 Task: Find connections with filter location Slough with filter topic #Moneywith filter profile language Spanish with filter current company Patanjali Ayurved Limited with filter school Nirma University, Ahmedabad, Gujarat, India with filter industry Repair and Maintenance with filter service category Ghostwriting with filter keywords title Marketing Staff
Action: Mouse moved to (500, 72)
Screenshot: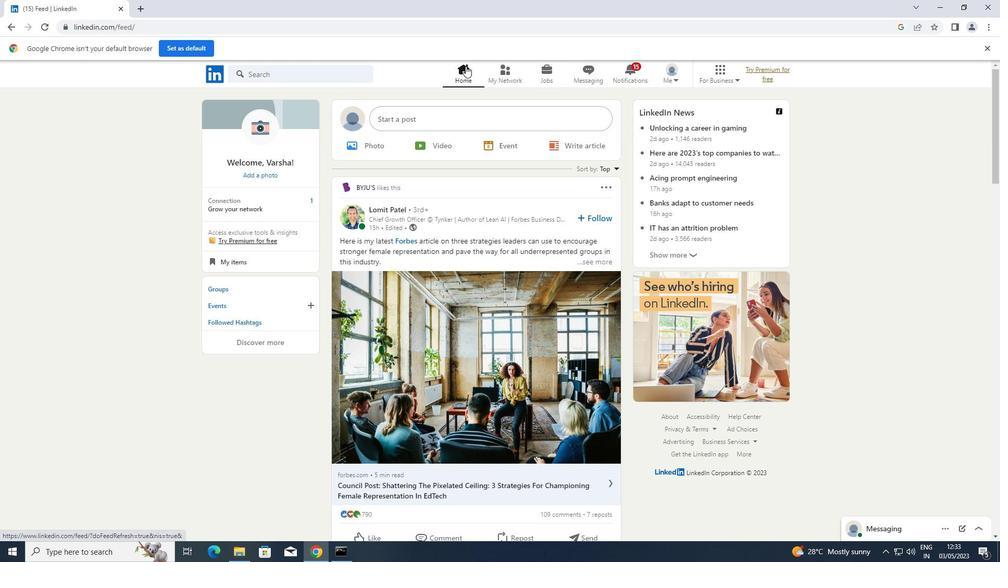 
Action: Mouse pressed left at (500, 72)
Screenshot: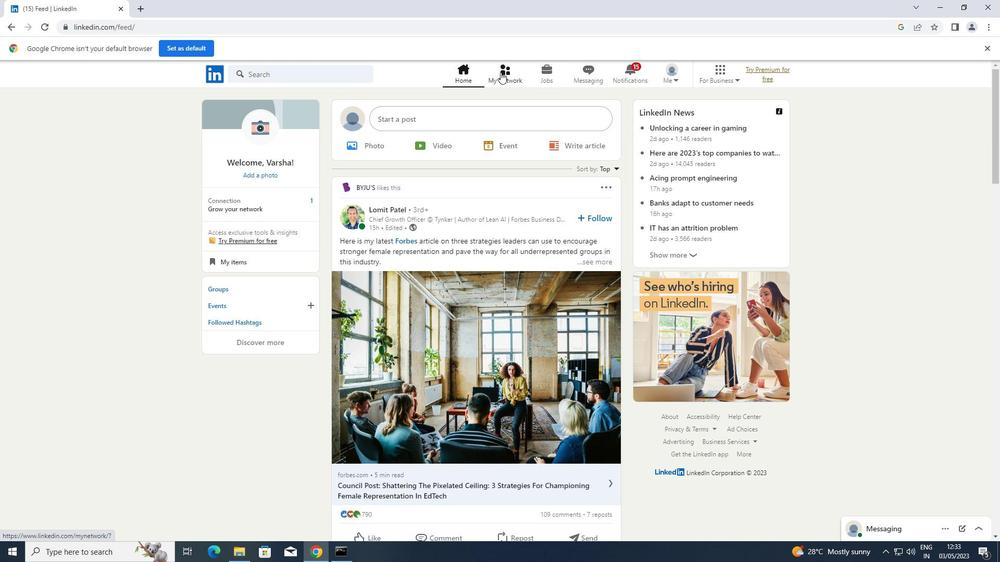 
Action: Mouse moved to (265, 126)
Screenshot: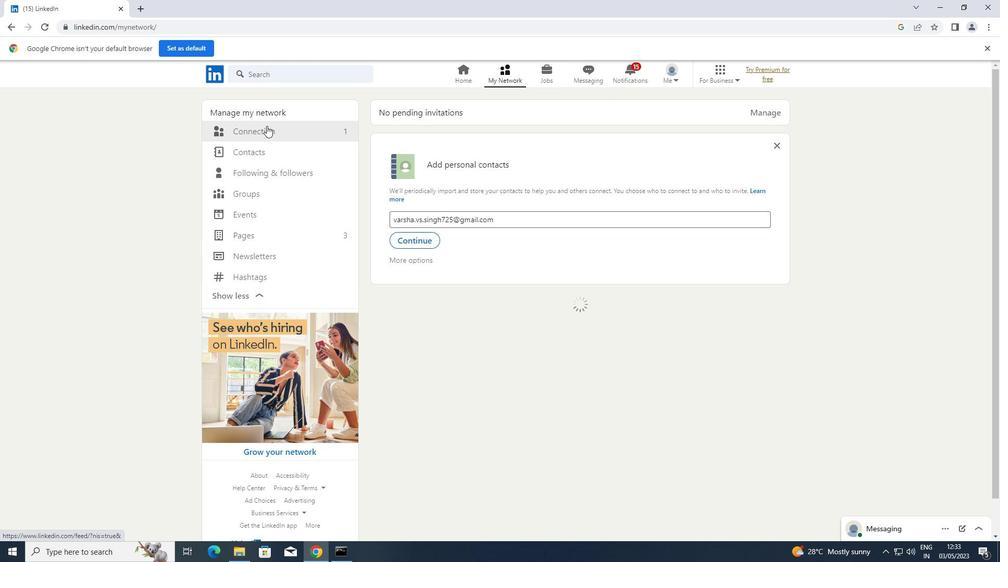 
Action: Mouse pressed left at (265, 126)
Screenshot: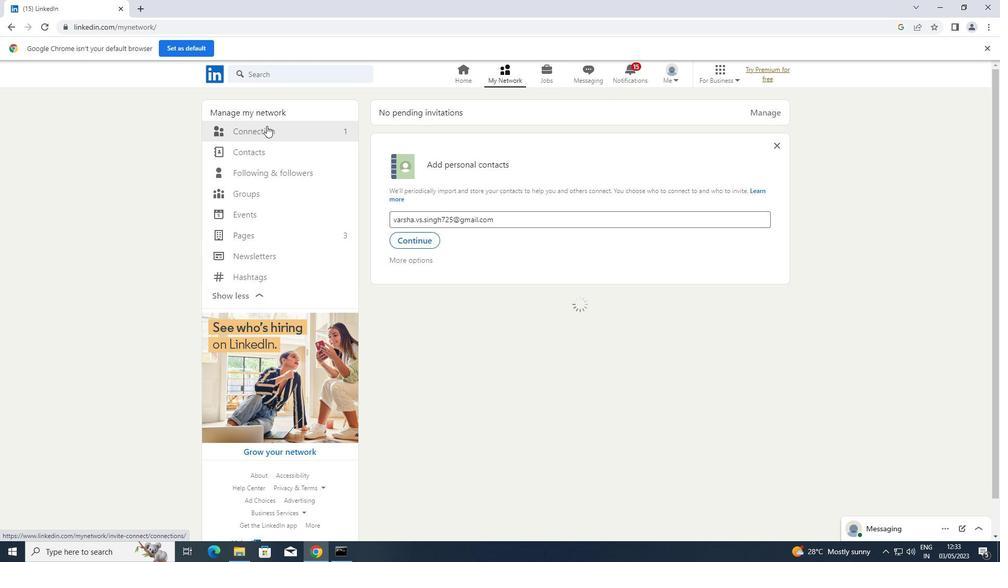 
Action: Mouse moved to (584, 133)
Screenshot: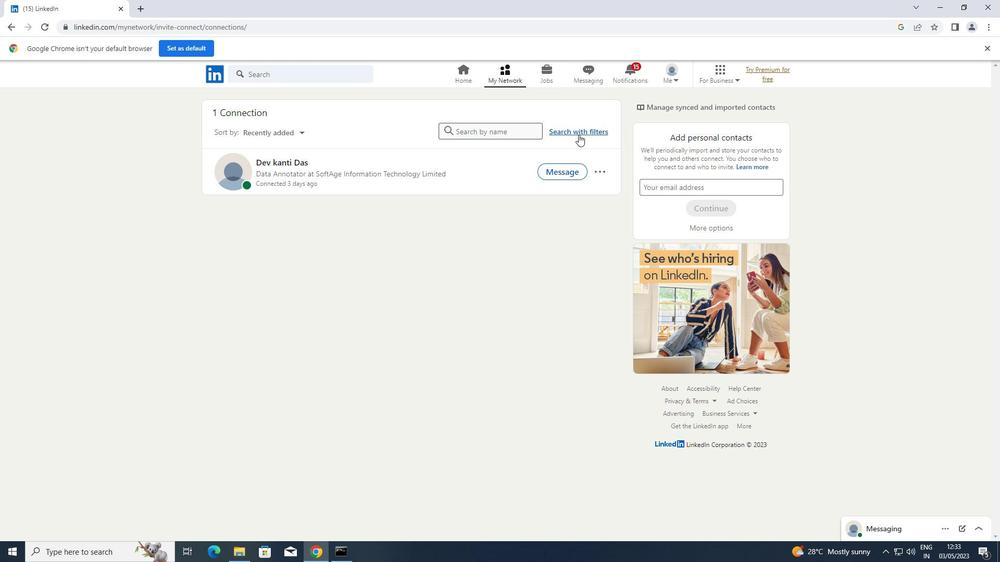 
Action: Mouse pressed left at (584, 133)
Screenshot: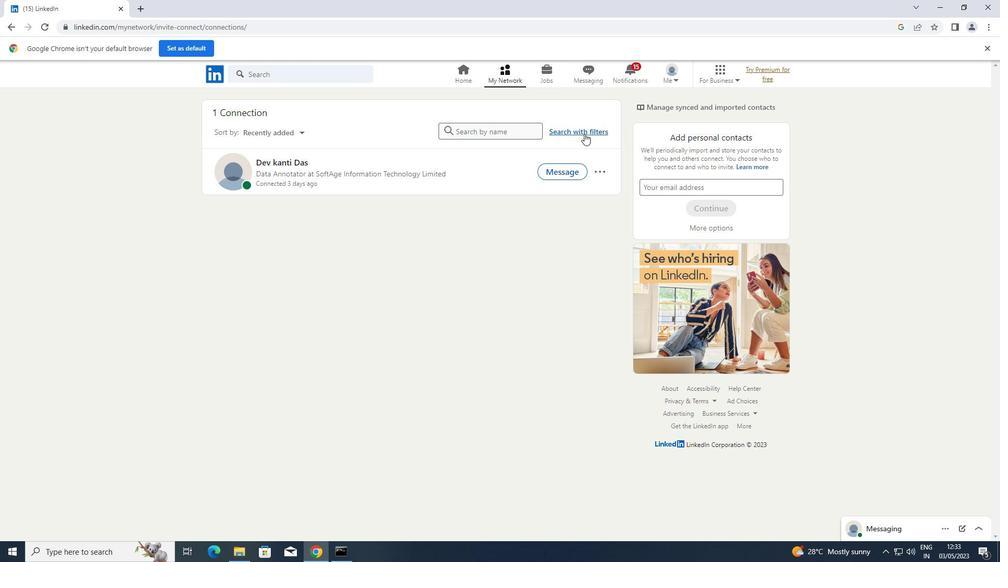 
Action: Mouse moved to (543, 101)
Screenshot: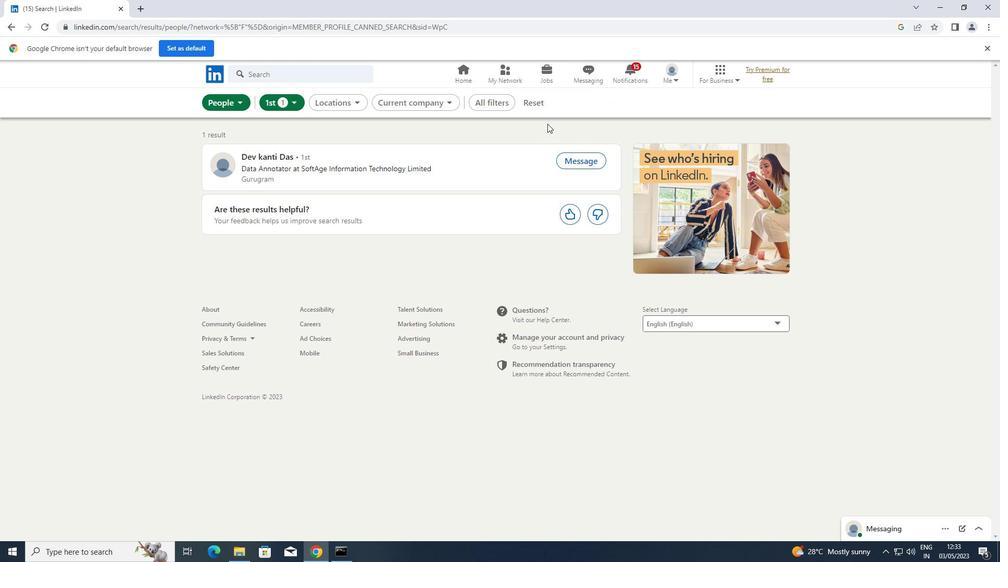 
Action: Mouse pressed left at (543, 101)
Screenshot: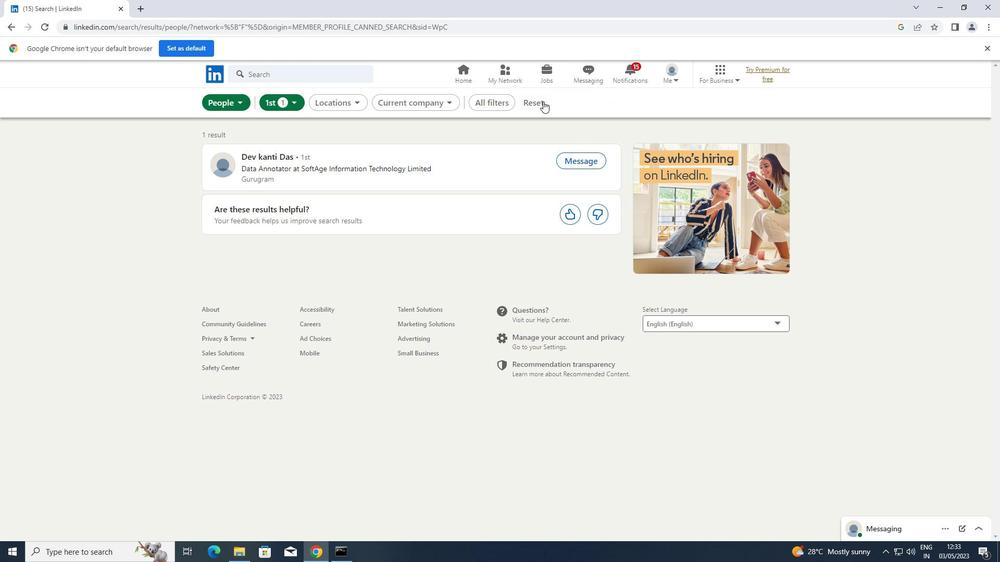 
Action: Mouse moved to (533, 101)
Screenshot: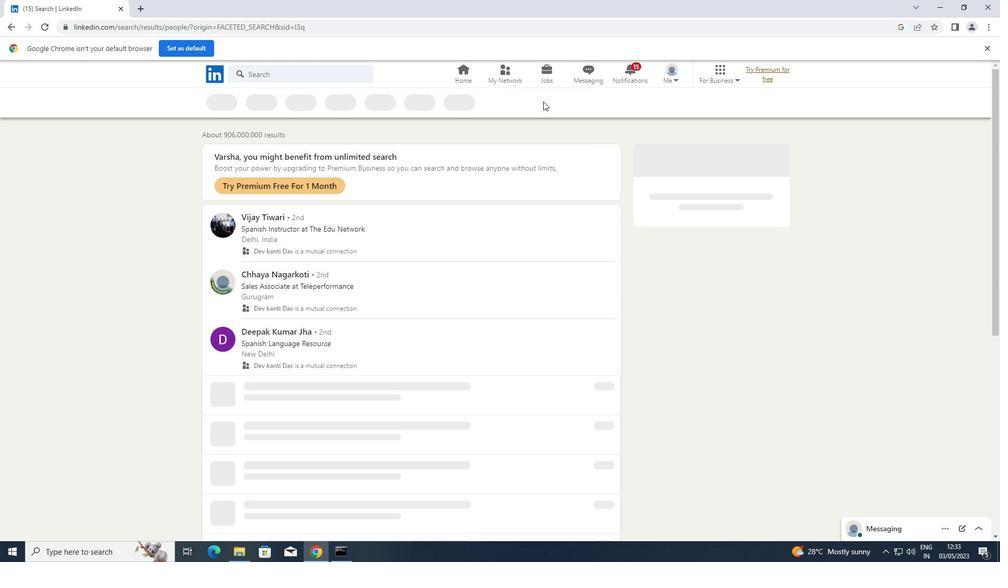 
Action: Mouse pressed left at (533, 101)
Screenshot: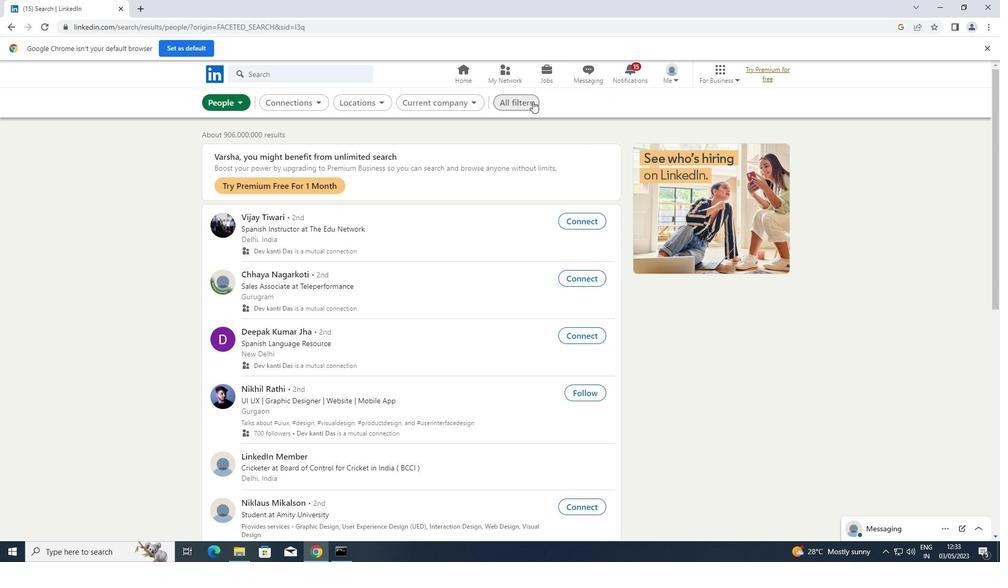 
Action: Mouse moved to (764, 235)
Screenshot: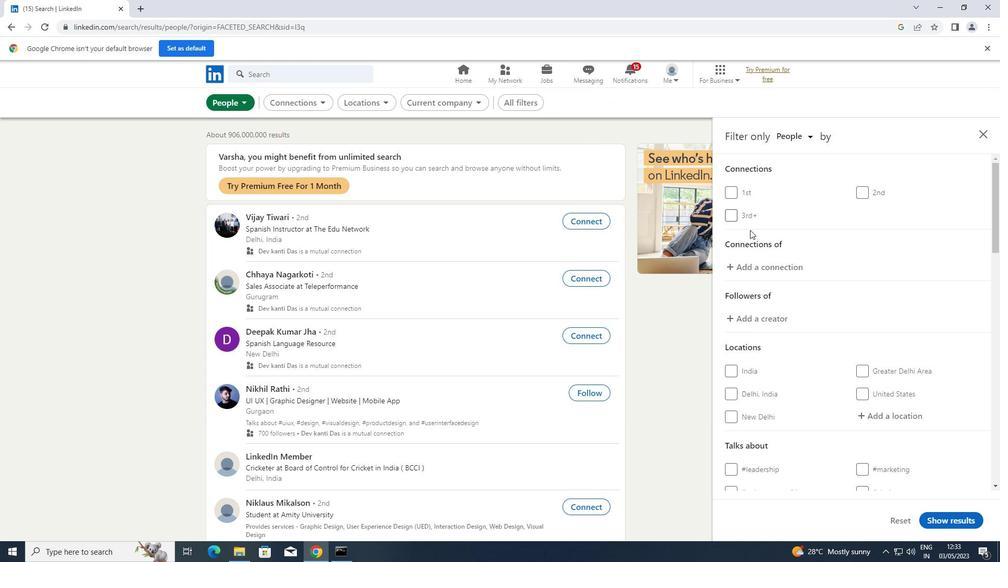 
Action: Mouse scrolled (764, 234) with delta (0, 0)
Screenshot: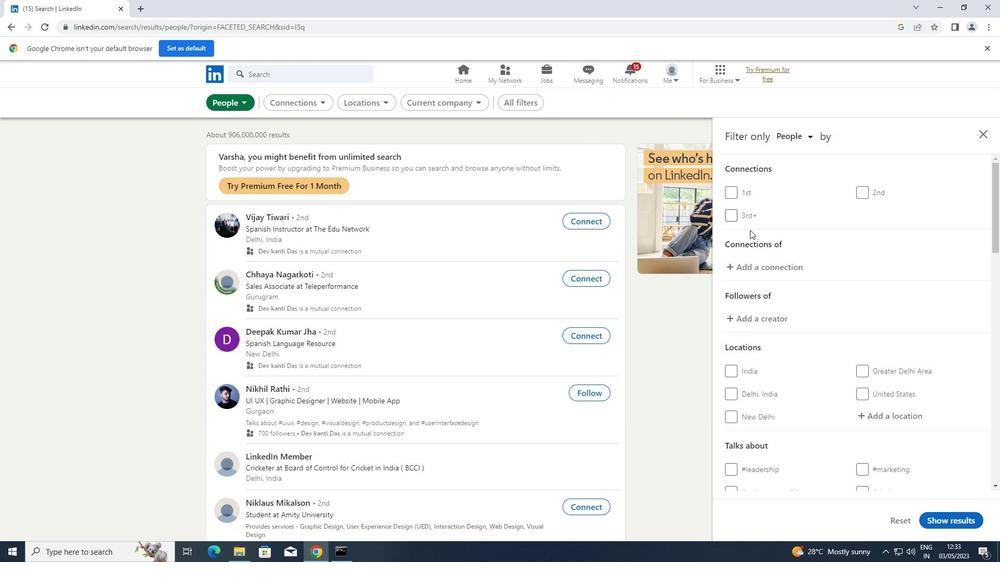 
Action: Mouse moved to (765, 236)
Screenshot: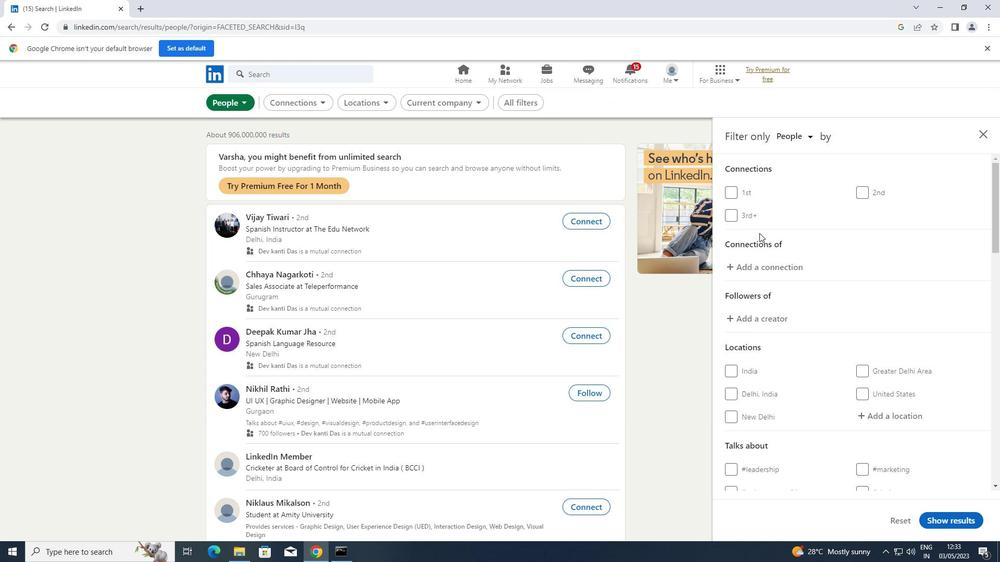 
Action: Mouse scrolled (765, 235) with delta (0, 0)
Screenshot: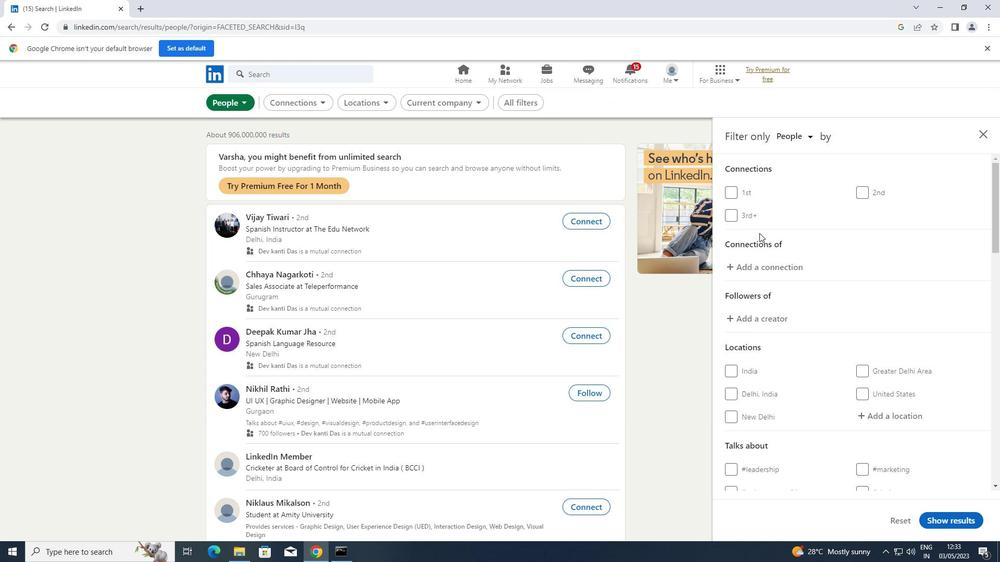 
Action: Mouse moved to (765, 236)
Screenshot: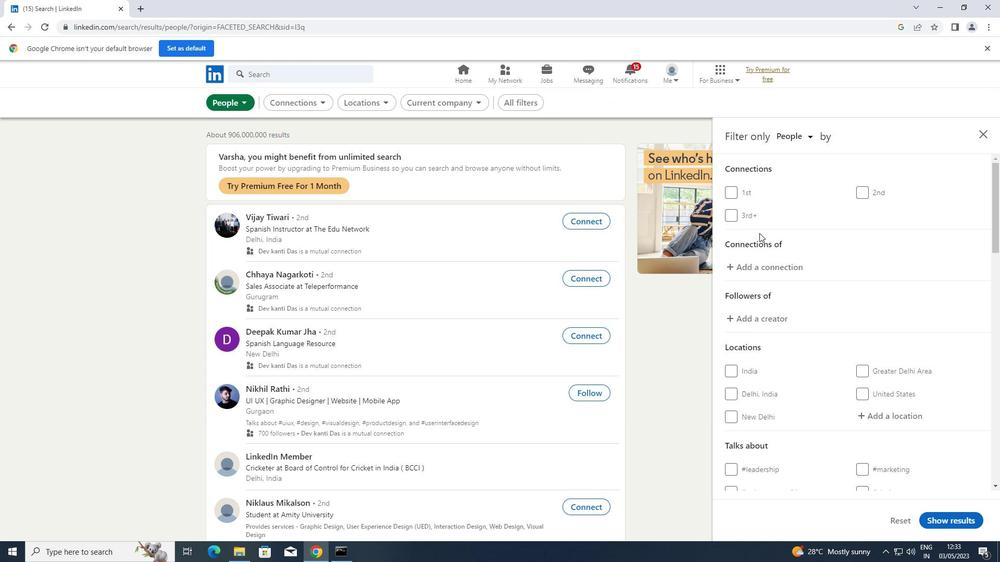 
Action: Mouse scrolled (765, 236) with delta (0, 0)
Screenshot: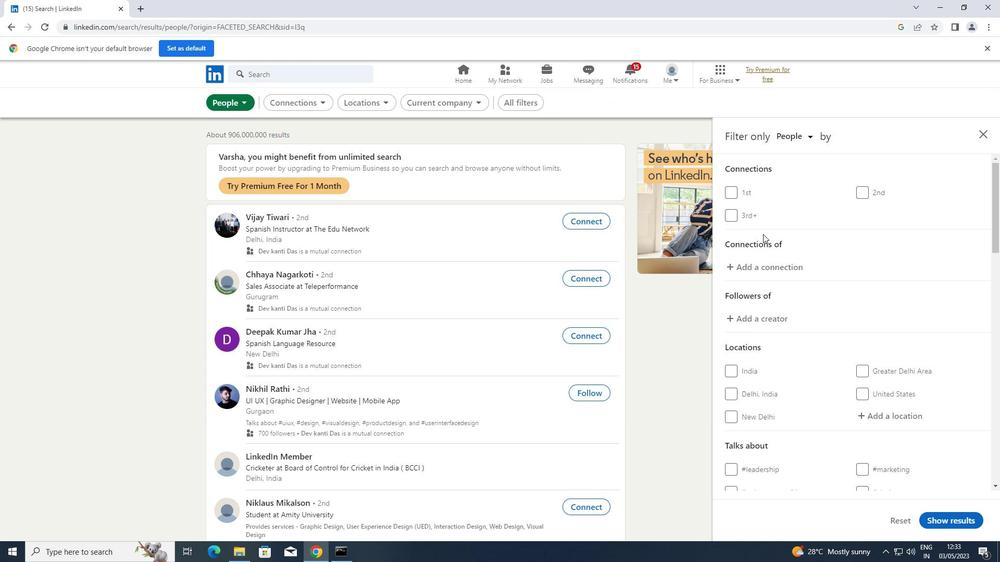 
Action: Mouse moved to (884, 262)
Screenshot: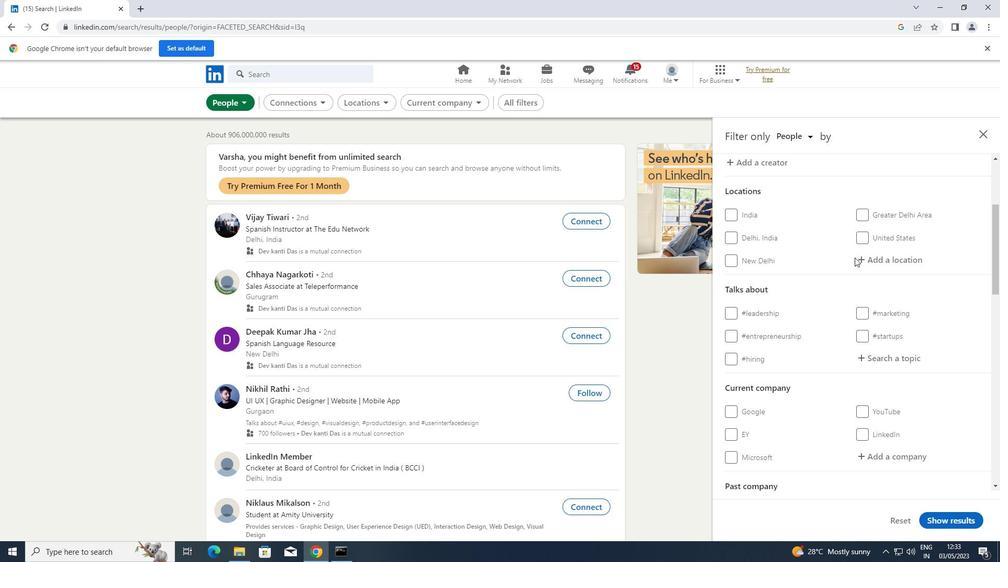 
Action: Mouse pressed left at (884, 262)
Screenshot: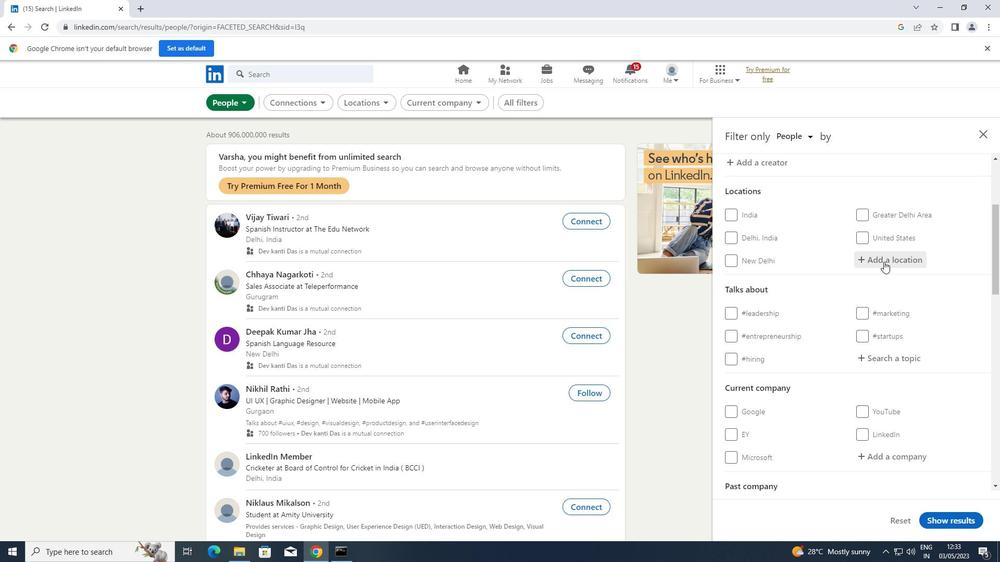 
Action: Key pressed <Key.shift>SLOUGH
Screenshot: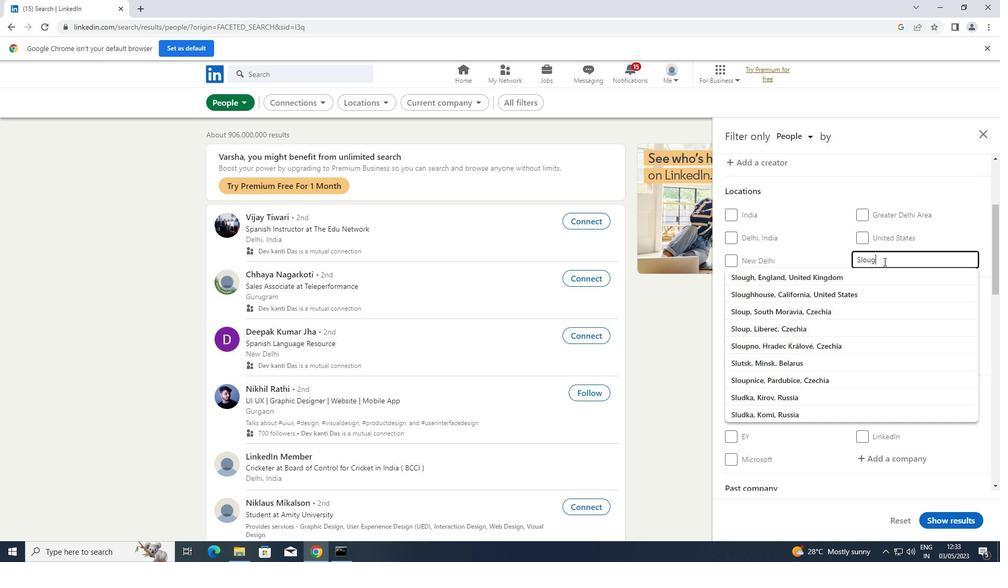 
Action: Mouse moved to (884, 356)
Screenshot: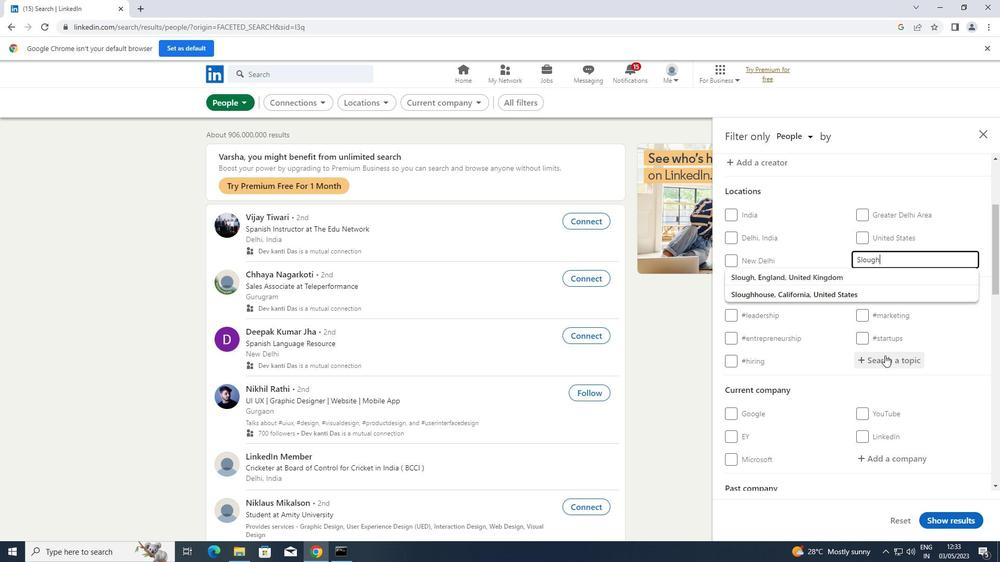 
Action: Mouse pressed left at (884, 356)
Screenshot: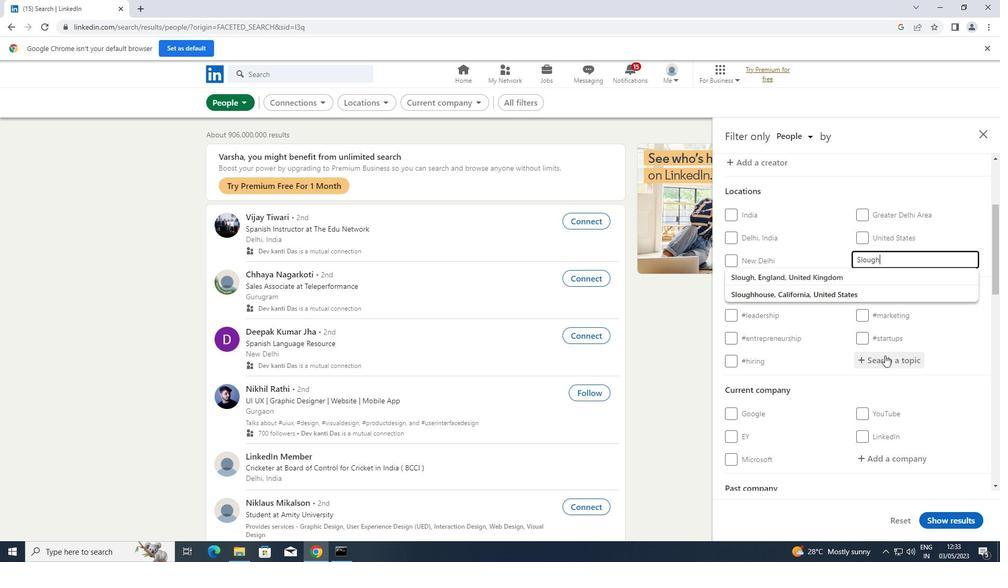 
Action: Key pressed <Key.shift>MONEY
Screenshot: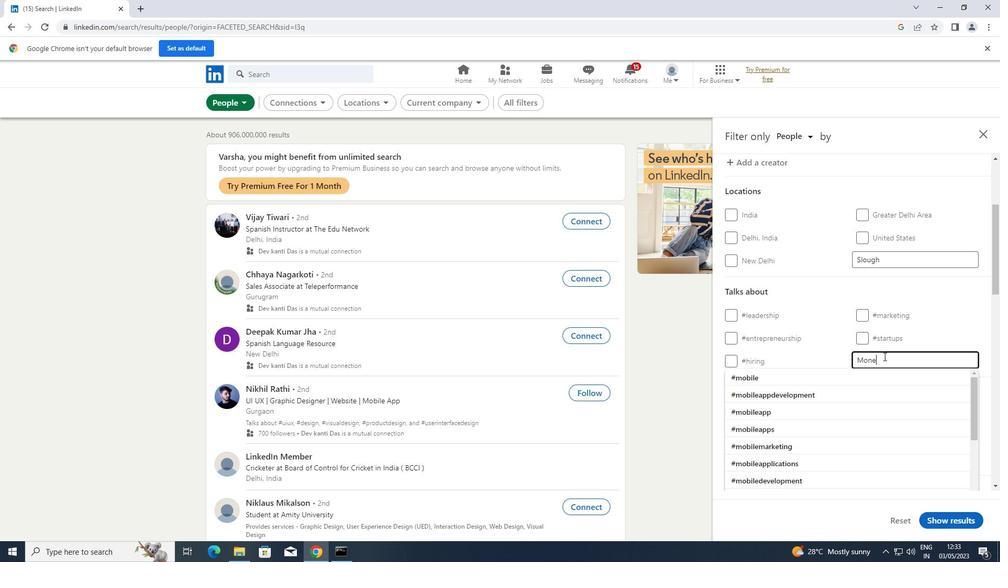 
Action: Mouse moved to (805, 377)
Screenshot: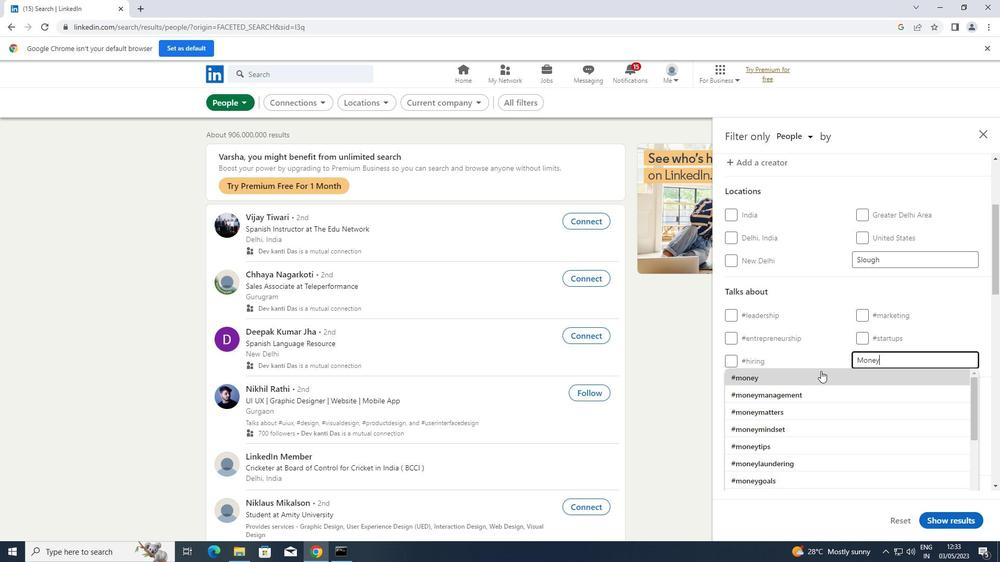 
Action: Mouse pressed left at (805, 377)
Screenshot: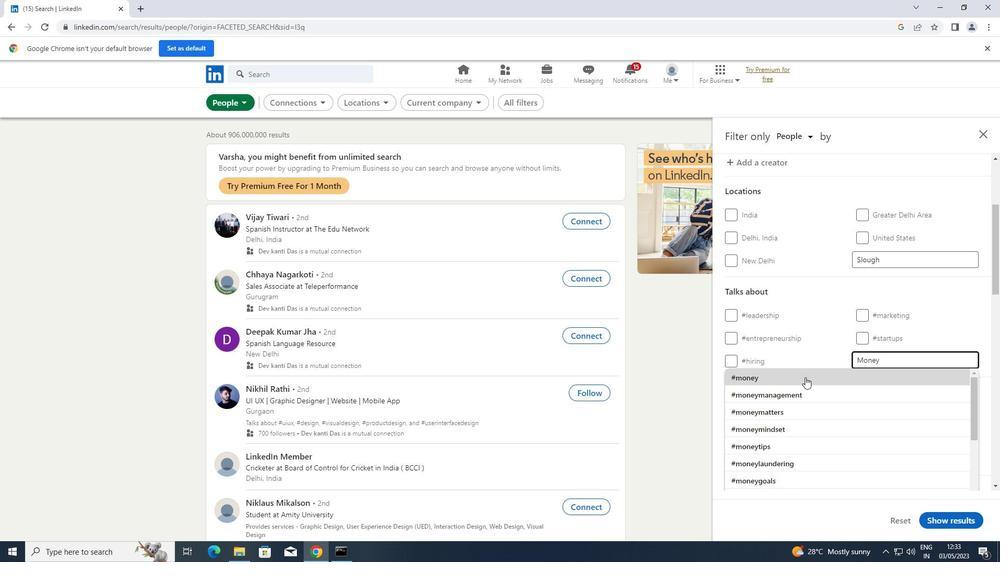 
Action: Mouse scrolled (805, 377) with delta (0, 0)
Screenshot: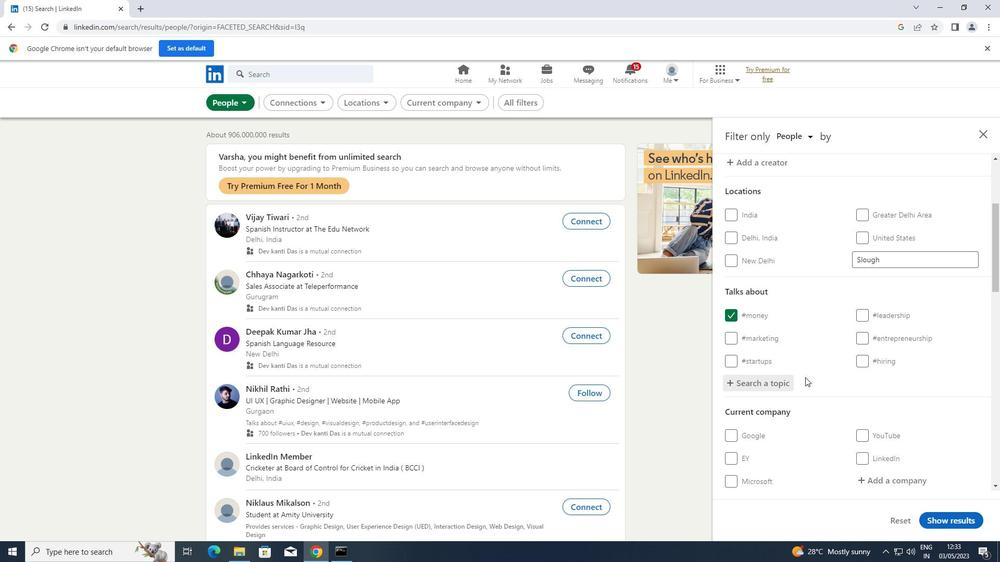 
Action: Mouse scrolled (805, 377) with delta (0, 0)
Screenshot: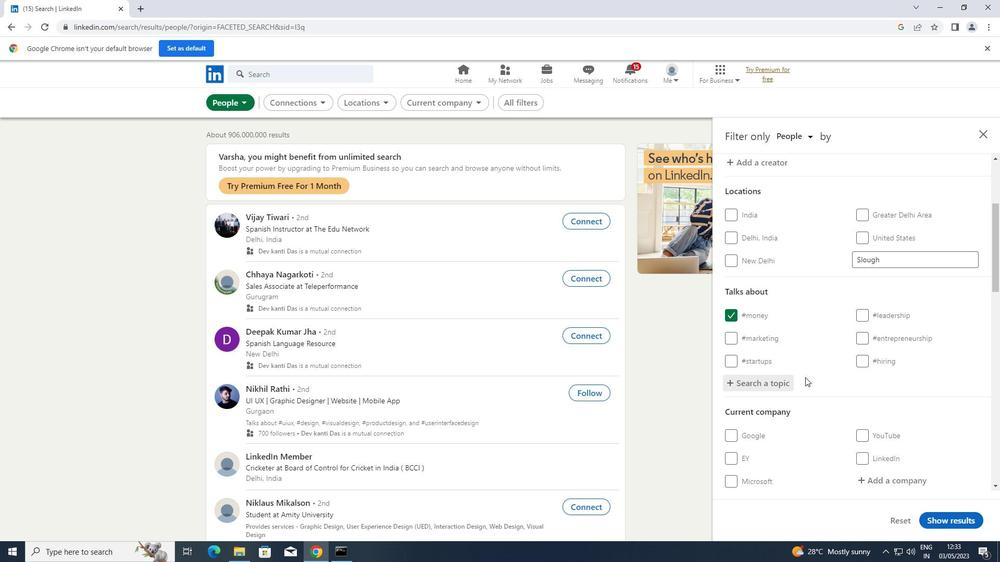 
Action: Mouse scrolled (805, 377) with delta (0, 0)
Screenshot: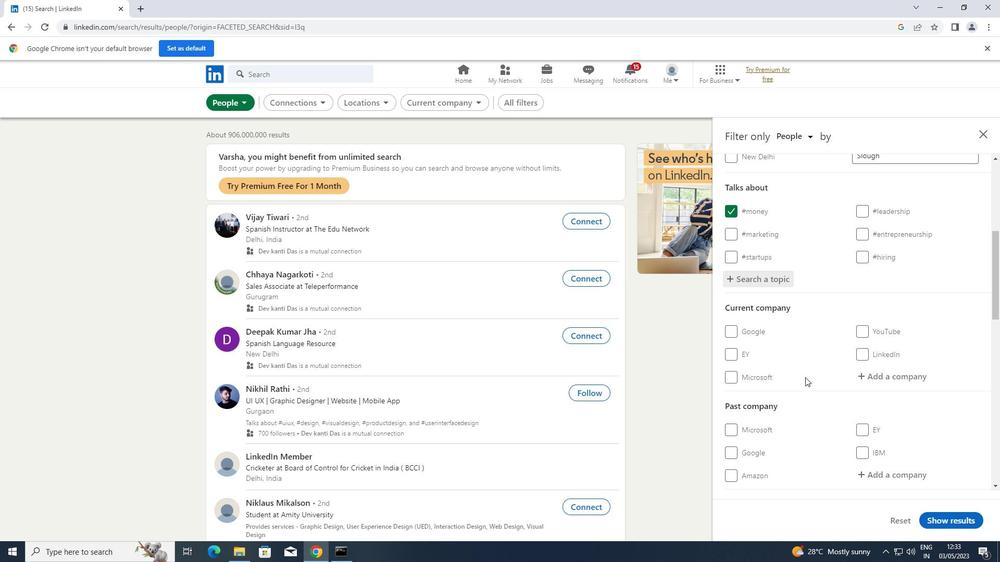 
Action: Mouse scrolled (805, 377) with delta (0, 0)
Screenshot: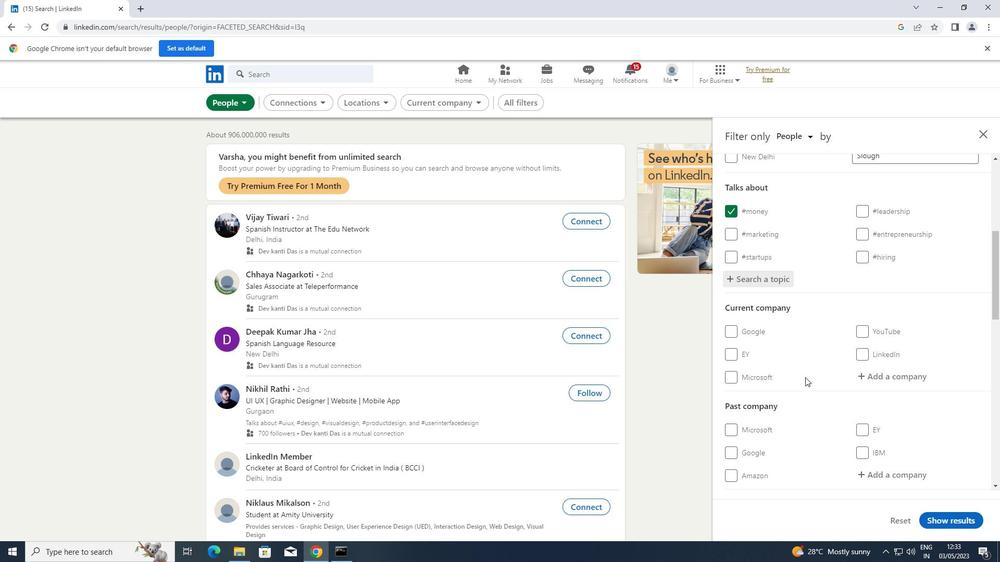 
Action: Mouse scrolled (805, 377) with delta (0, 0)
Screenshot: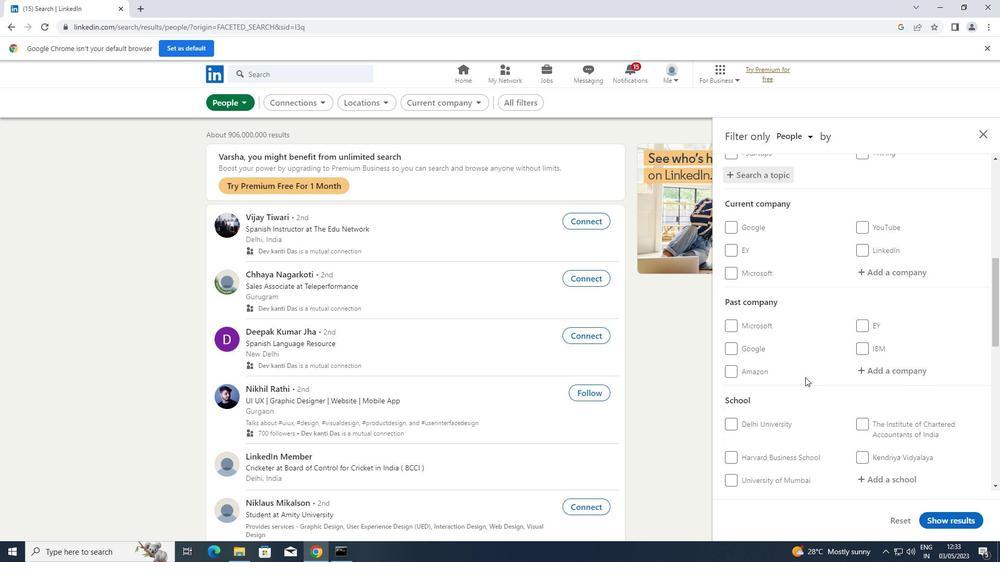 
Action: Mouse scrolled (805, 377) with delta (0, 0)
Screenshot: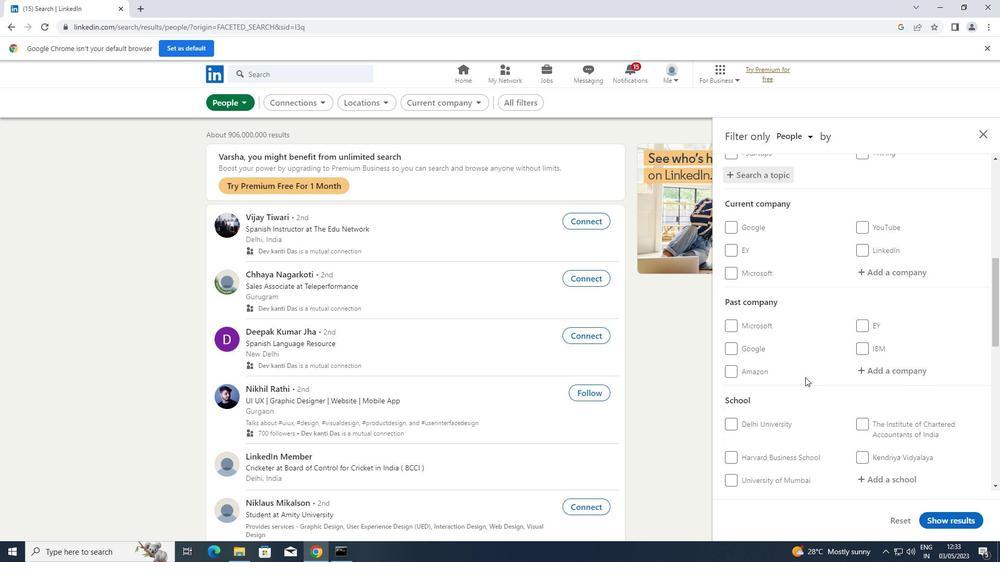 
Action: Mouse scrolled (805, 377) with delta (0, 0)
Screenshot: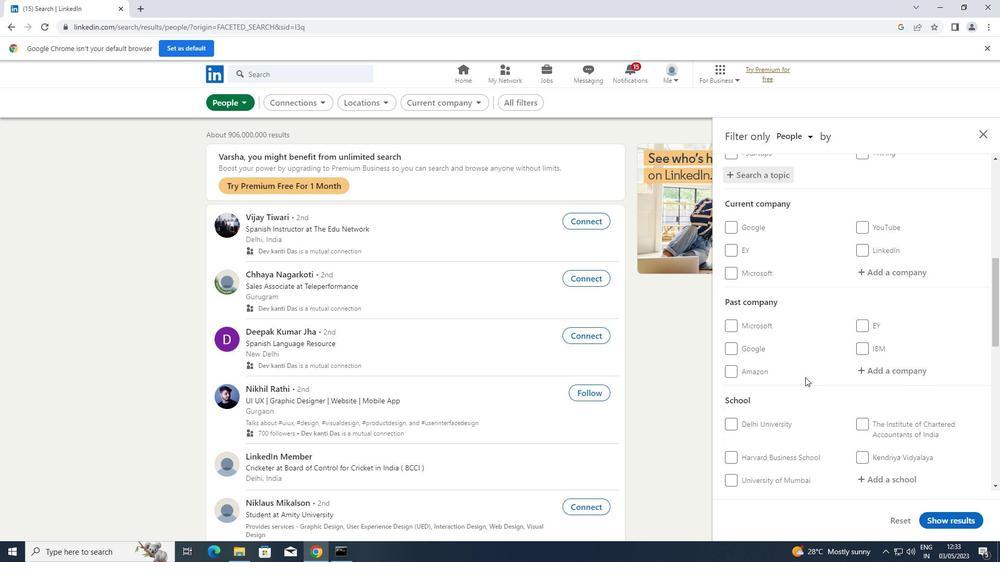
Action: Mouse scrolled (805, 377) with delta (0, 0)
Screenshot: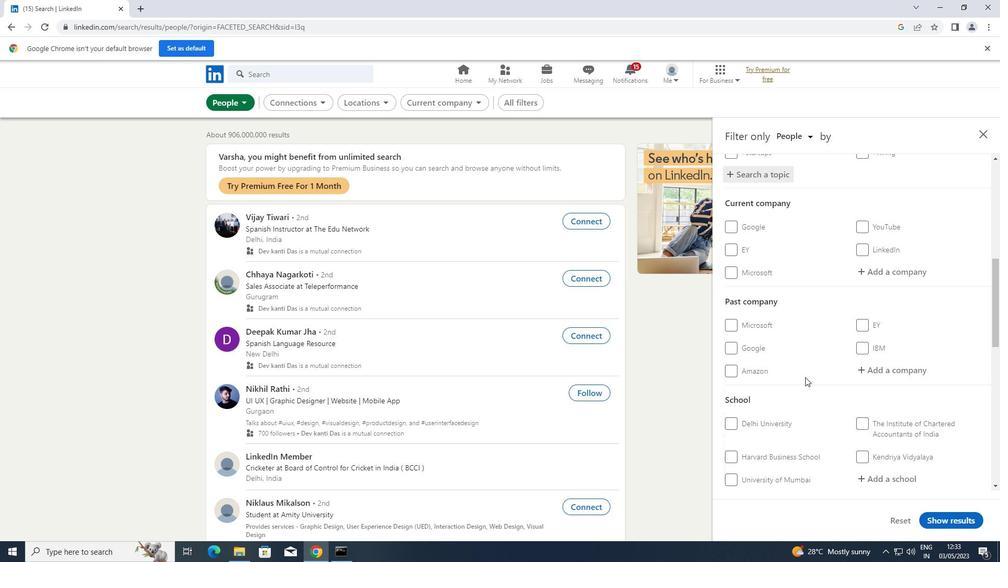 
Action: Mouse scrolled (805, 377) with delta (0, 0)
Screenshot: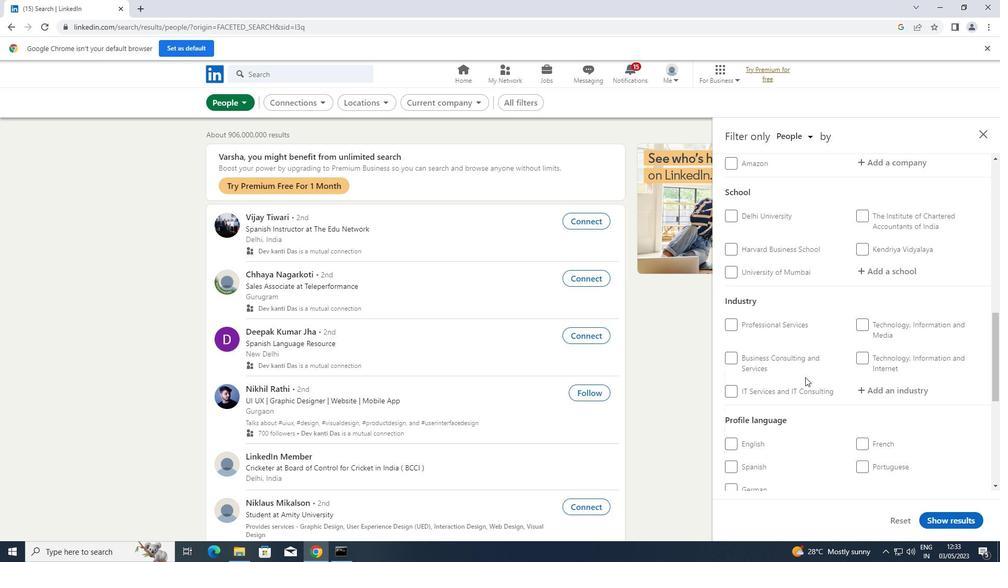 
Action: Mouse moved to (728, 413)
Screenshot: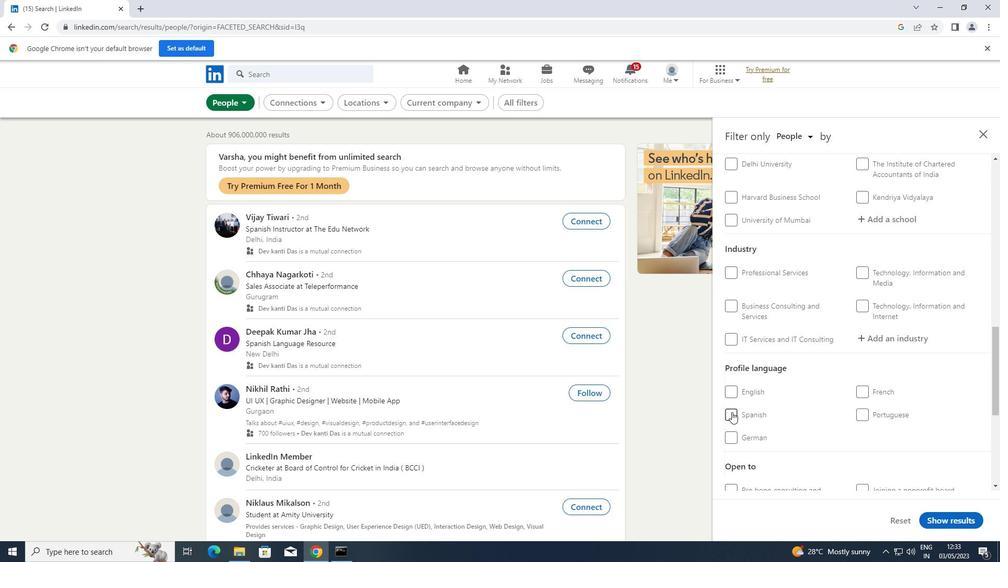 
Action: Mouse pressed left at (728, 413)
Screenshot: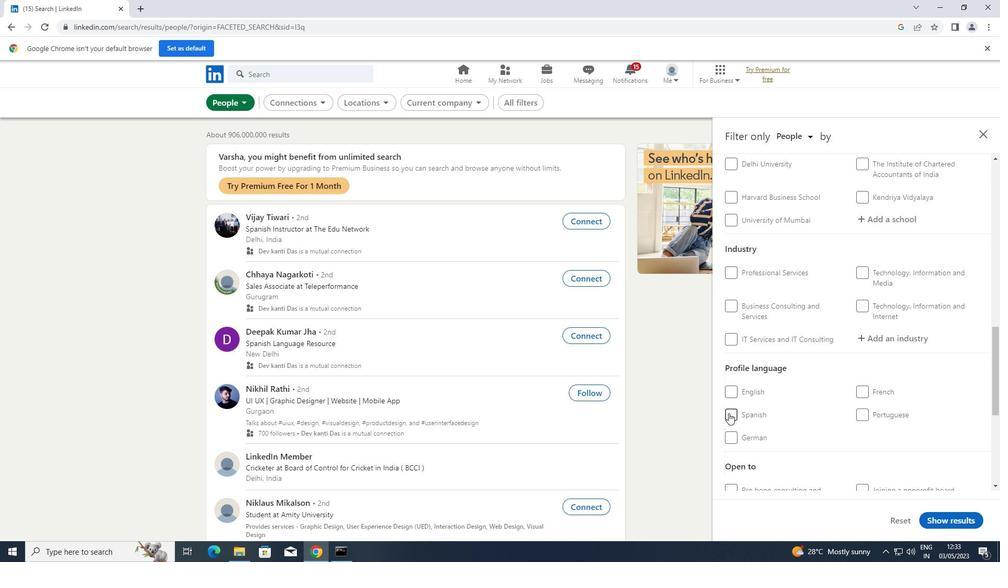 
Action: Mouse moved to (752, 385)
Screenshot: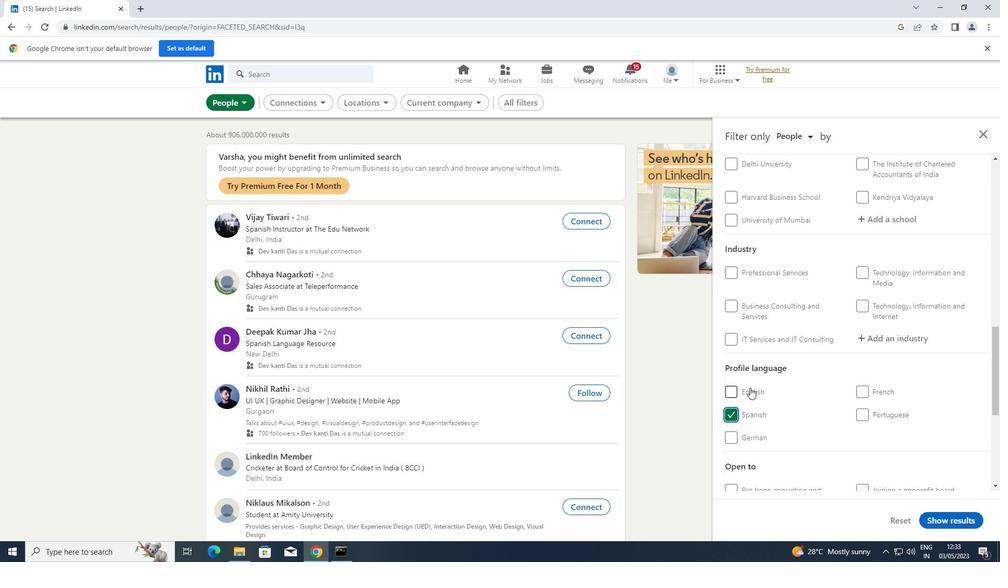 
Action: Mouse scrolled (752, 385) with delta (0, 0)
Screenshot: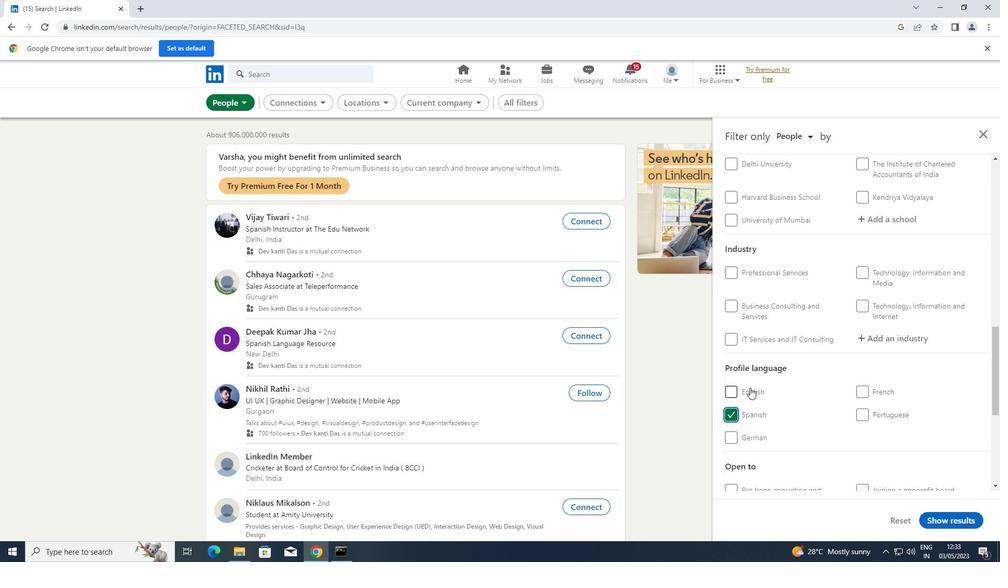 
Action: Mouse moved to (753, 384)
Screenshot: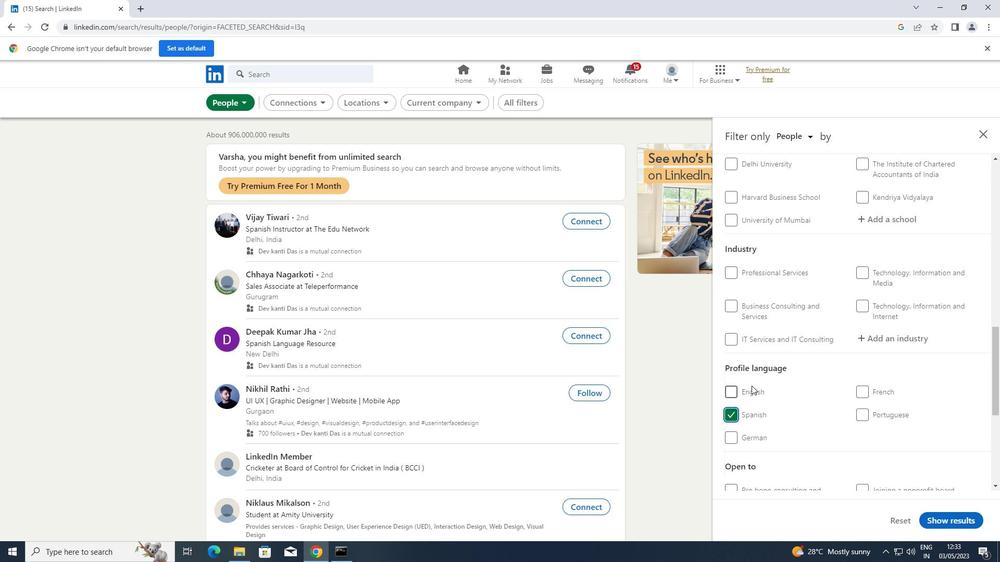 
Action: Mouse scrolled (753, 384) with delta (0, 0)
Screenshot: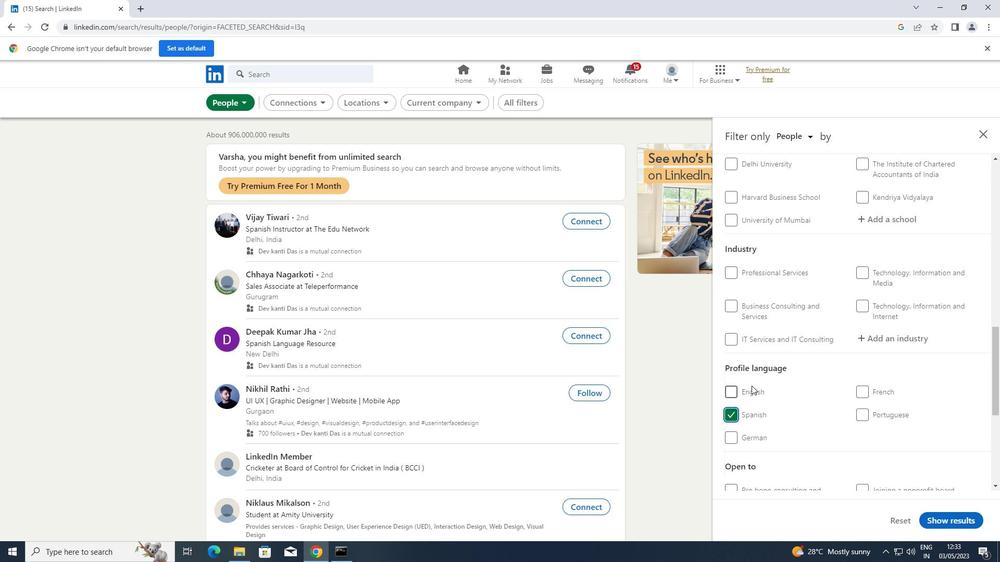 
Action: Mouse moved to (753, 382)
Screenshot: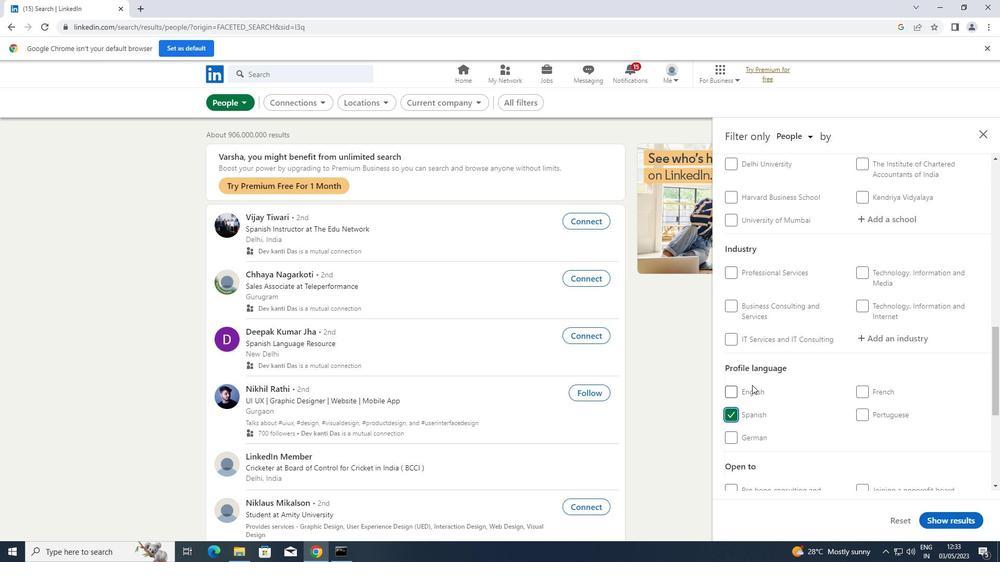 
Action: Mouse scrolled (753, 382) with delta (0, 0)
Screenshot: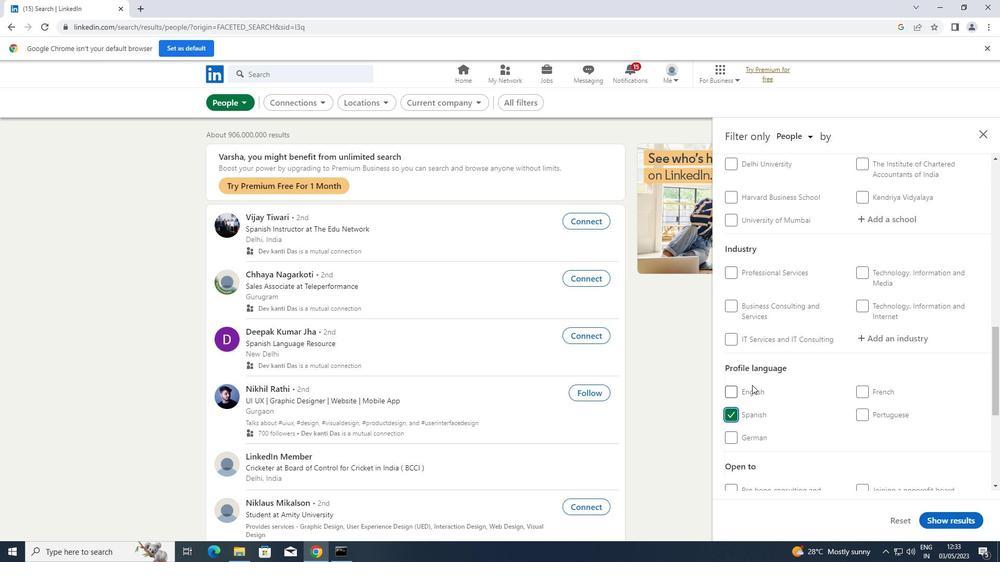 
Action: Mouse scrolled (753, 382) with delta (0, 0)
Screenshot: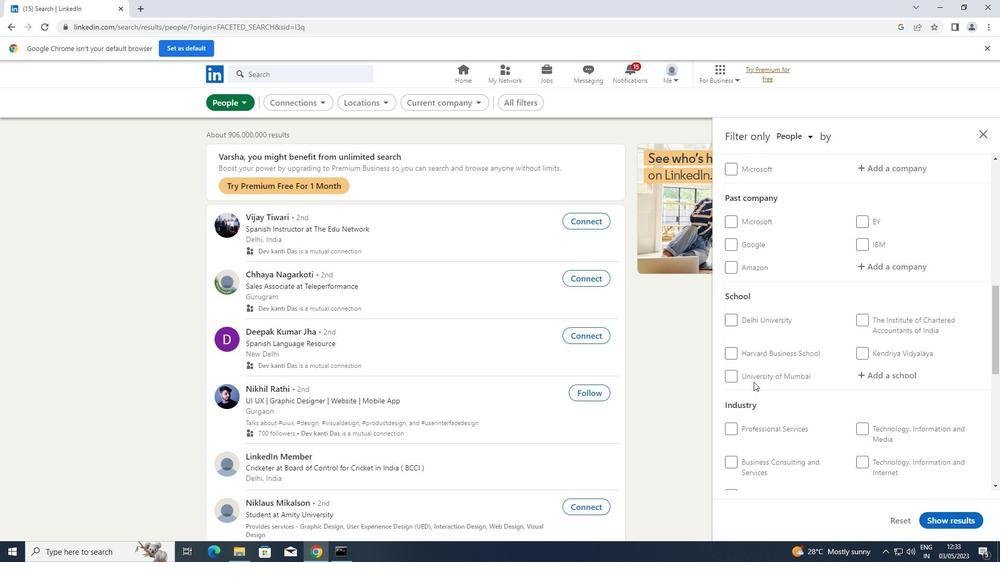 
Action: Mouse scrolled (753, 382) with delta (0, 0)
Screenshot: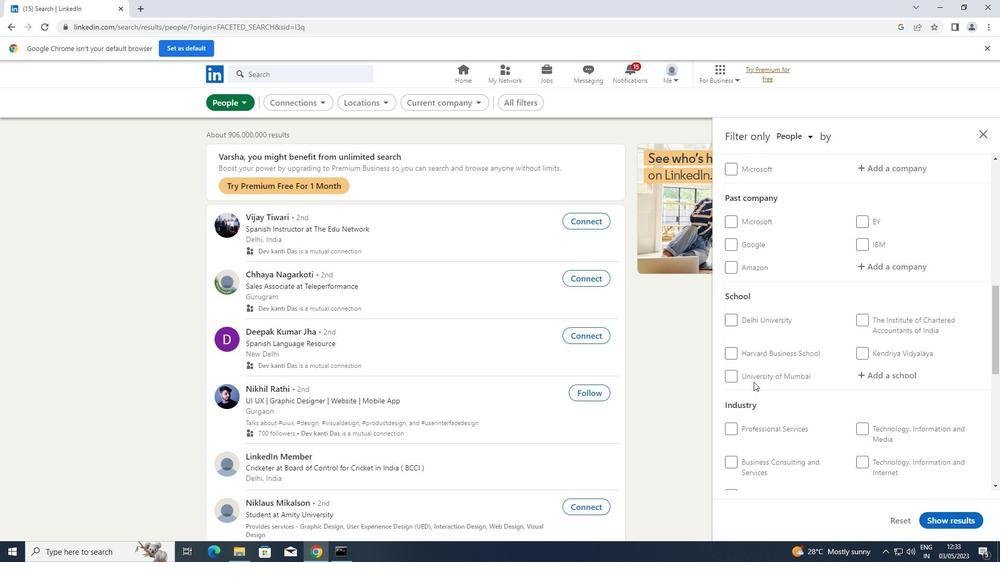 
Action: Mouse scrolled (753, 382) with delta (0, 0)
Screenshot: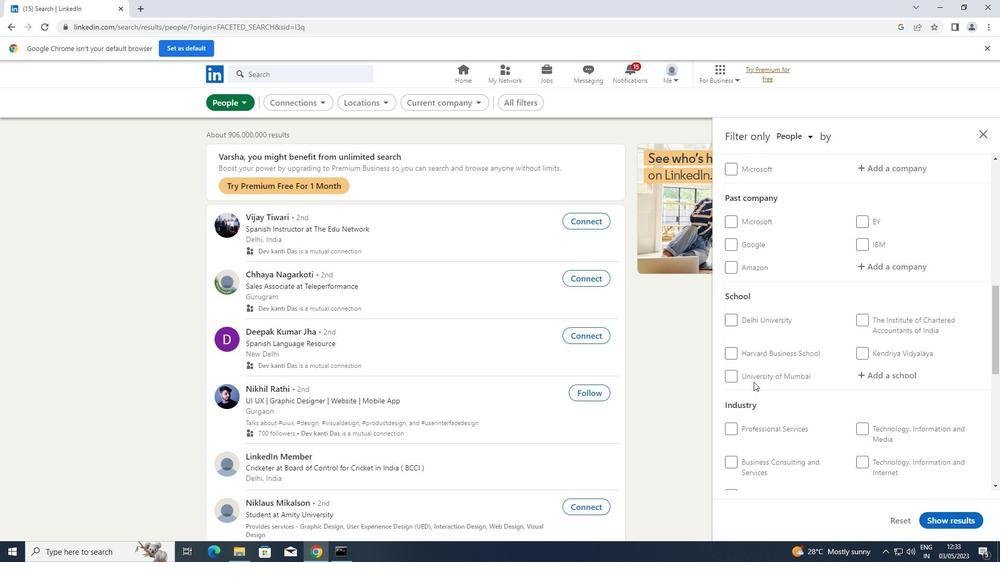 
Action: Mouse scrolled (753, 382) with delta (0, 0)
Screenshot: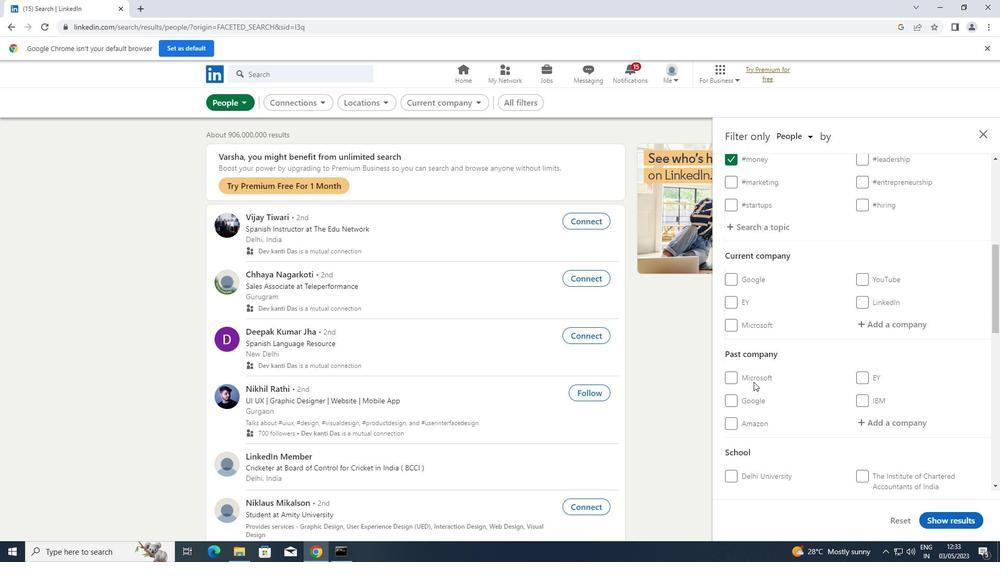 
Action: Mouse scrolled (753, 382) with delta (0, 0)
Screenshot: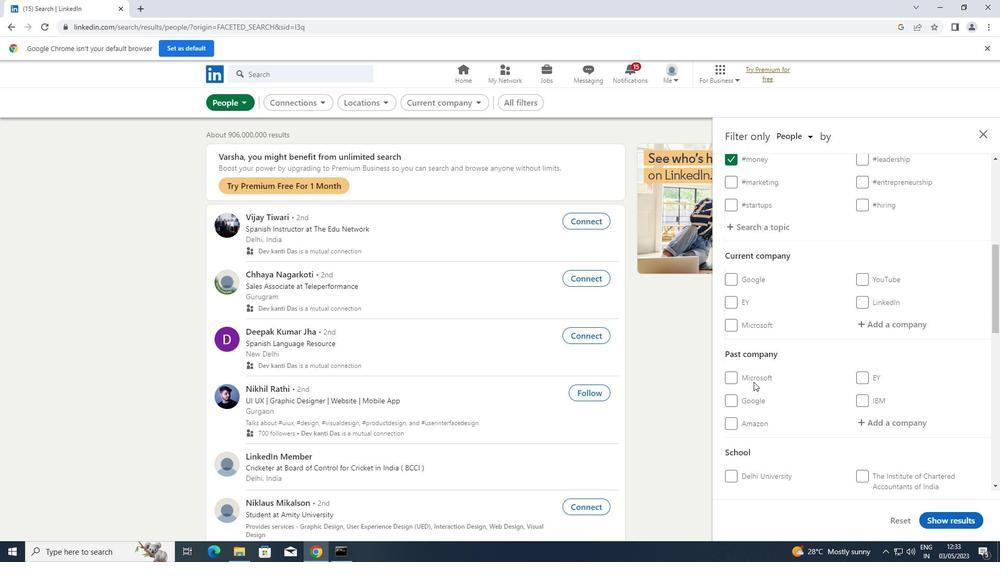 
Action: Mouse scrolled (753, 382) with delta (0, 0)
Screenshot: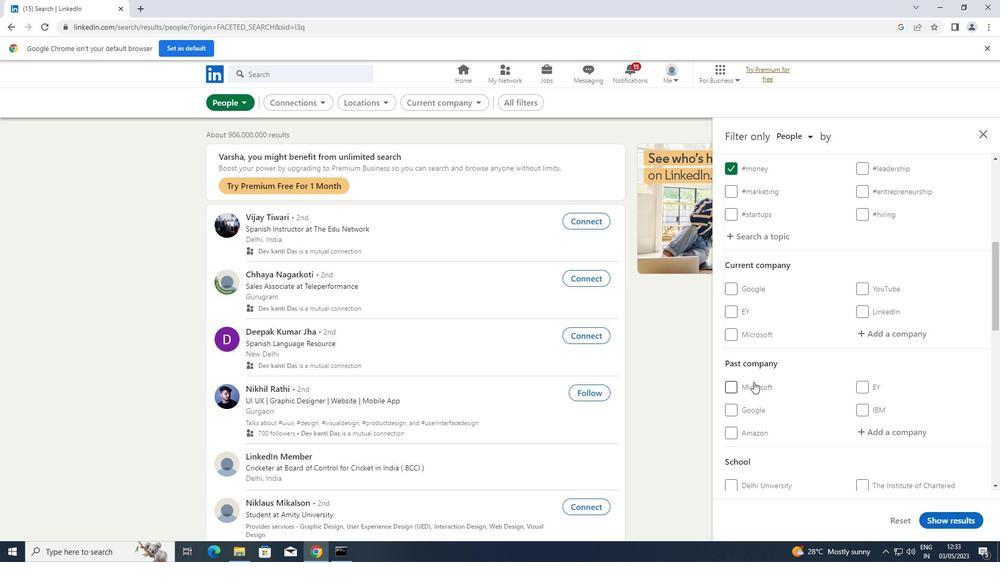 
Action: Mouse moved to (806, 395)
Screenshot: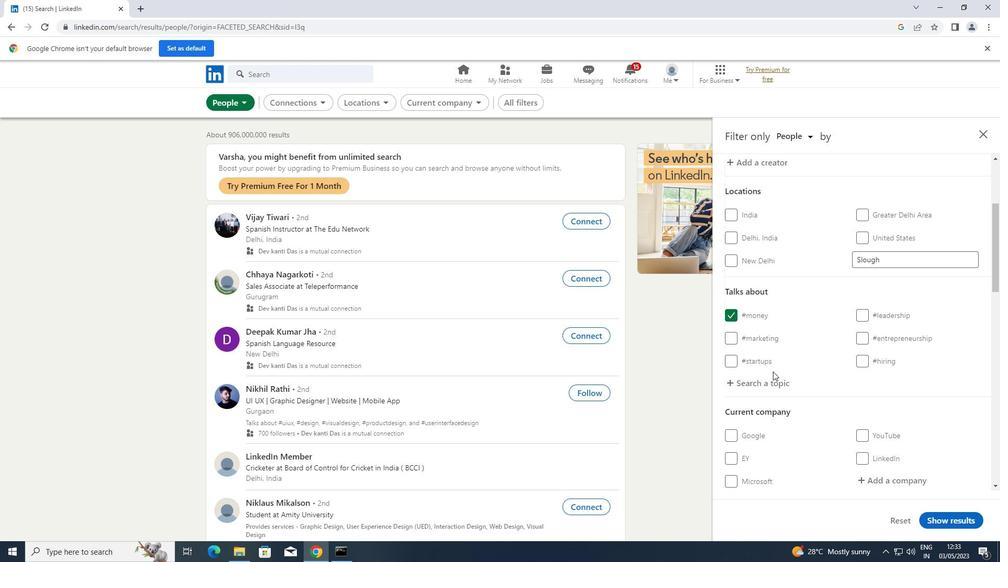 
Action: Mouse scrolled (806, 394) with delta (0, 0)
Screenshot: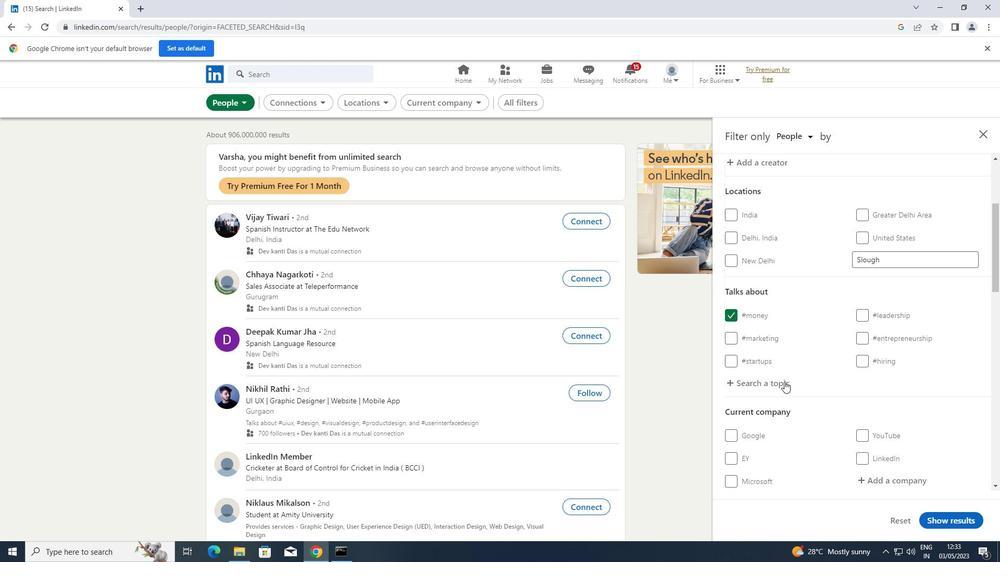 
Action: Mouse scrolled (806, 394) with delta (0, 0)
Screenshot: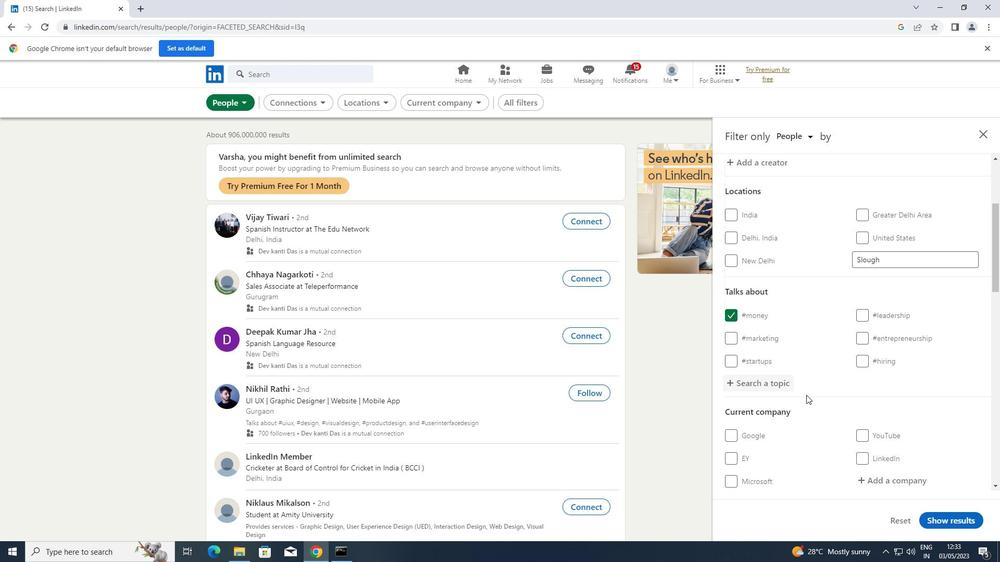 
Action: Mouse moved to (887, 379)
Screenshot: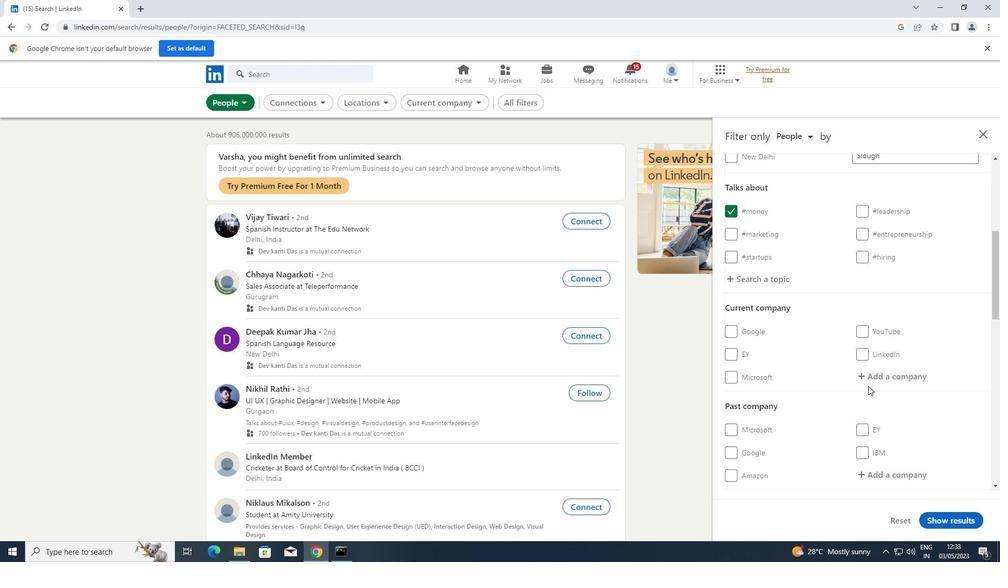 
Action: Mouse pressed left at (887, 379)
Screenshot: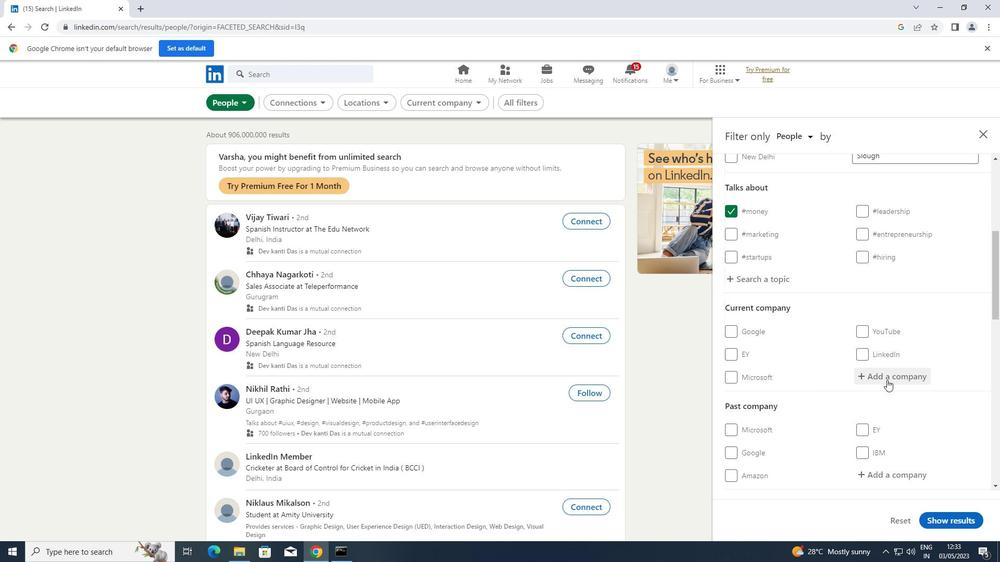 
Action: Key pressed <Key.shift>PATANJALI
Screenshot: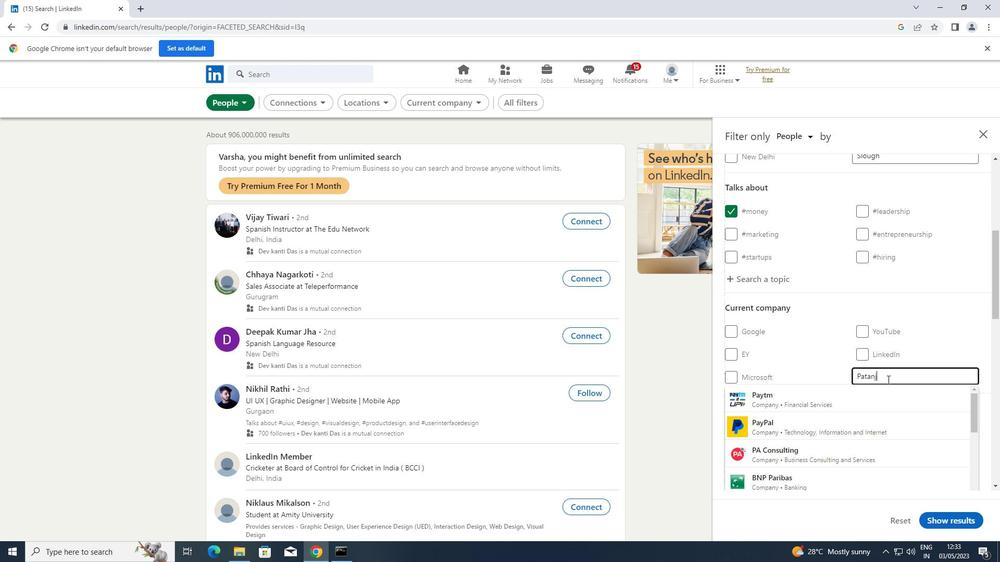 
Action: Mouse moved to (873, 397)
Screenshot: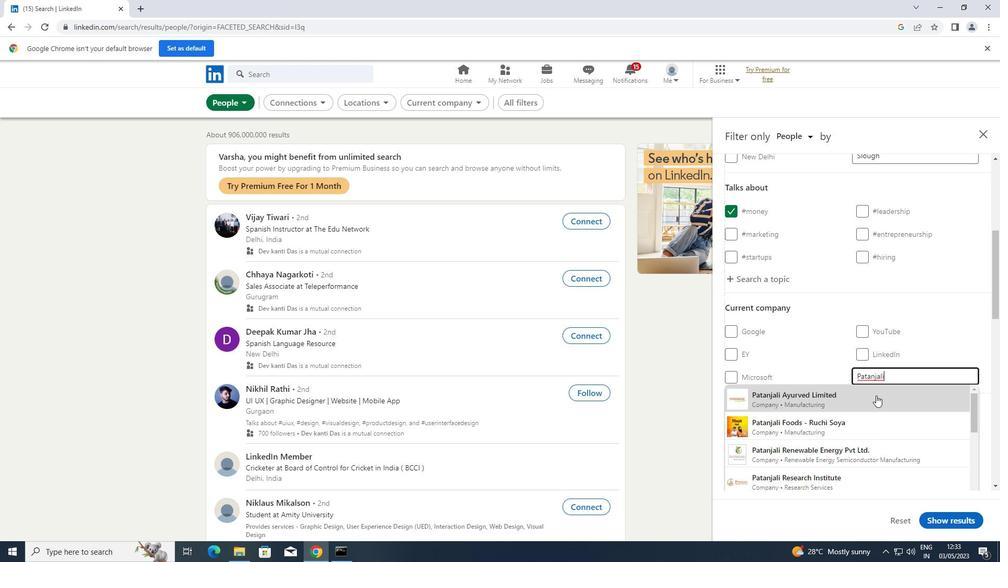 
Action: Mouse pressed left at (873, 397)
Screenshot: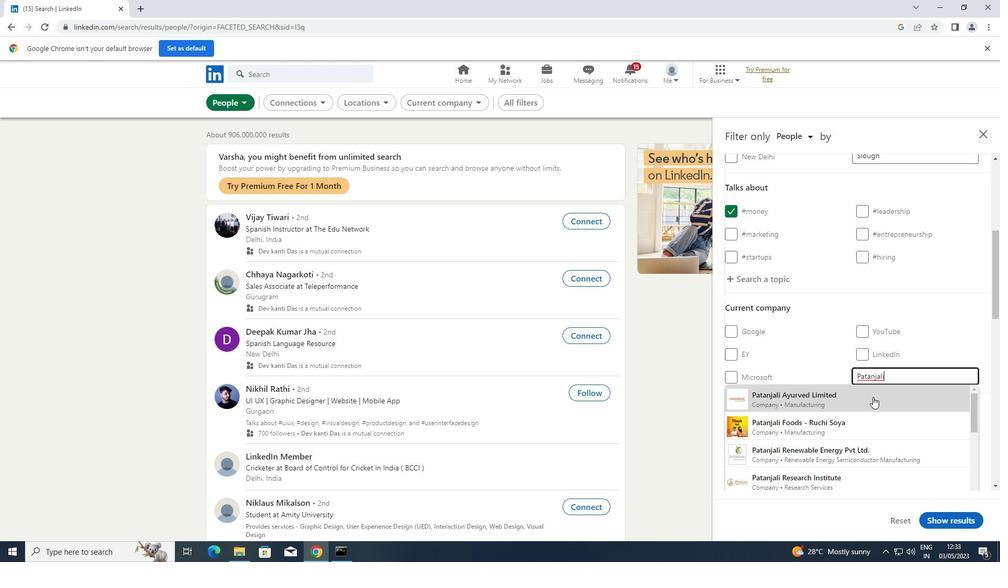 
Action: Mouse scrolled (873, 397) with delta (0, 0)
Screenshot: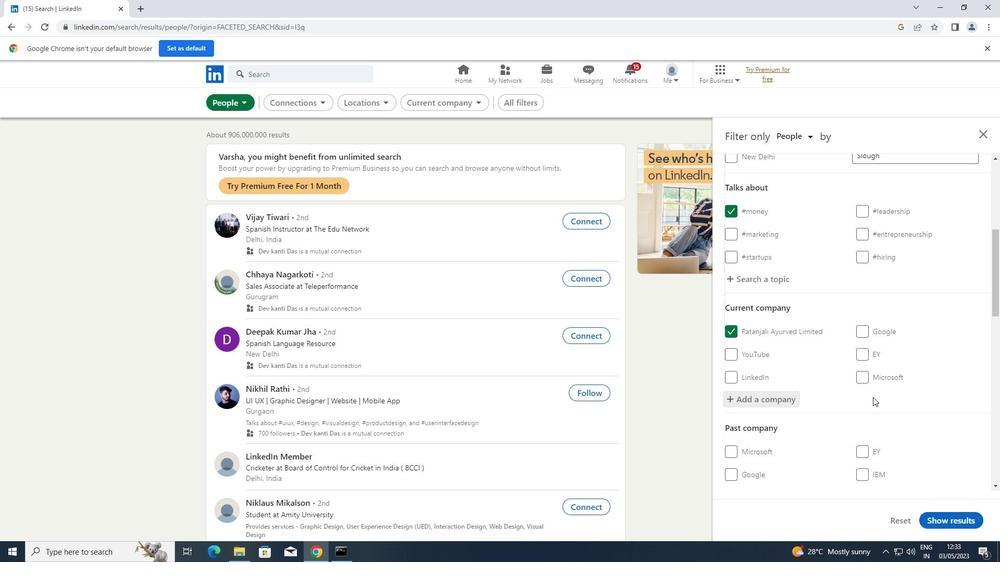 
Action: Mouse scrolled (873, 397) with delta (0, 0)
Screenshot: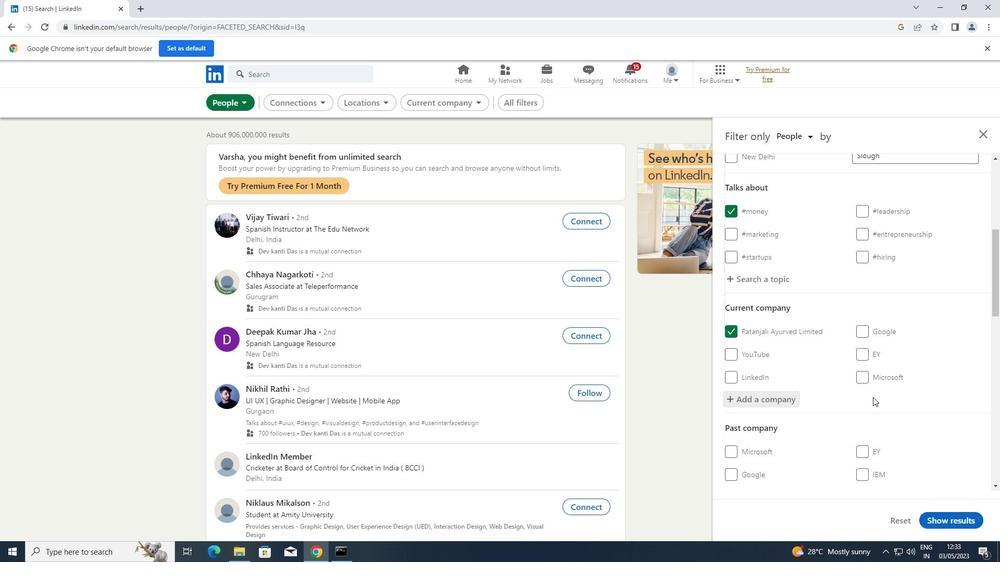 
Action: Mouse scrolled (873, 397) with delta (0, 0)
Screenshot: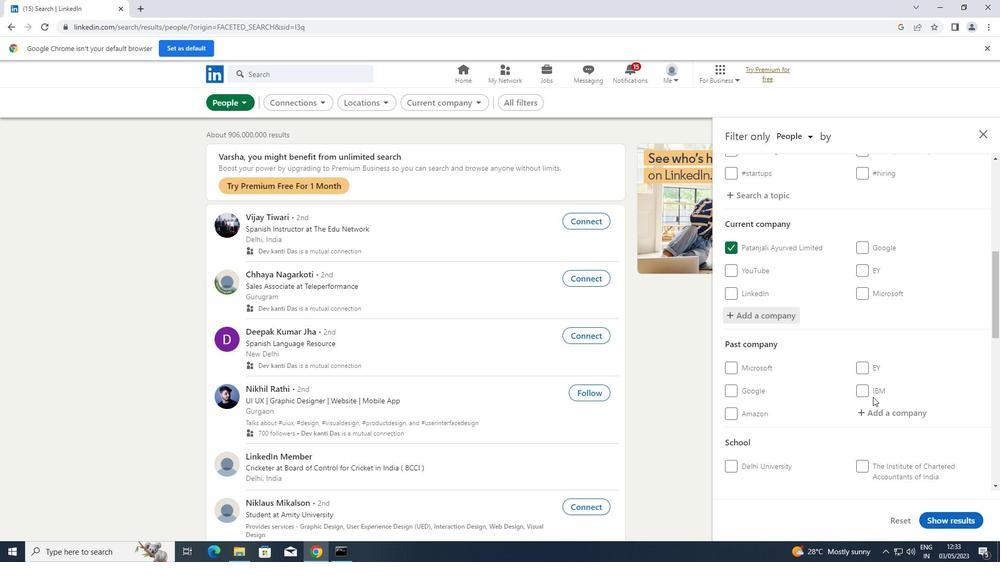 
Action: Mouse moved to (887, 365)
Screenshot: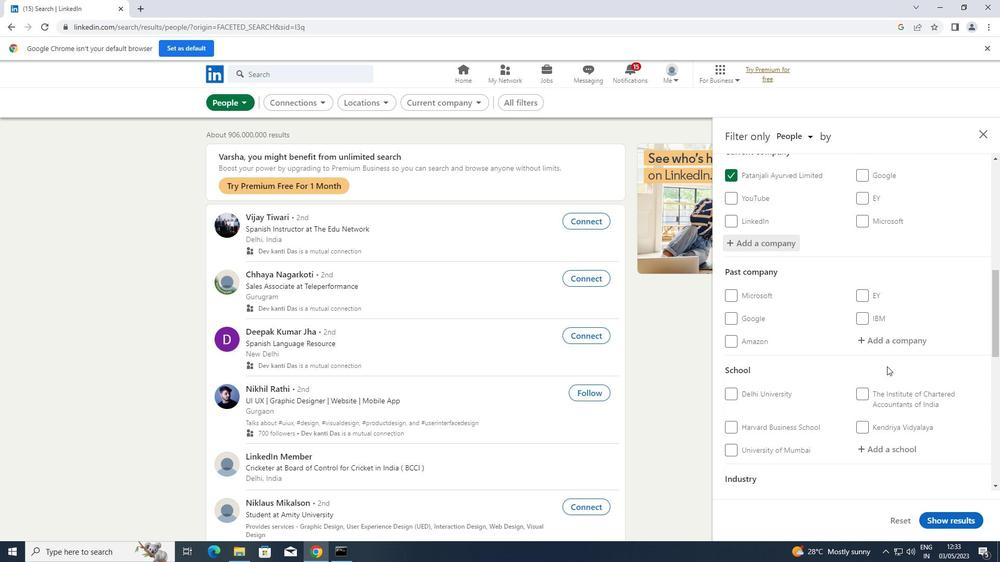 
Action: Mouse scrolled (887, 365) with delta (0, 0)
Screenshot: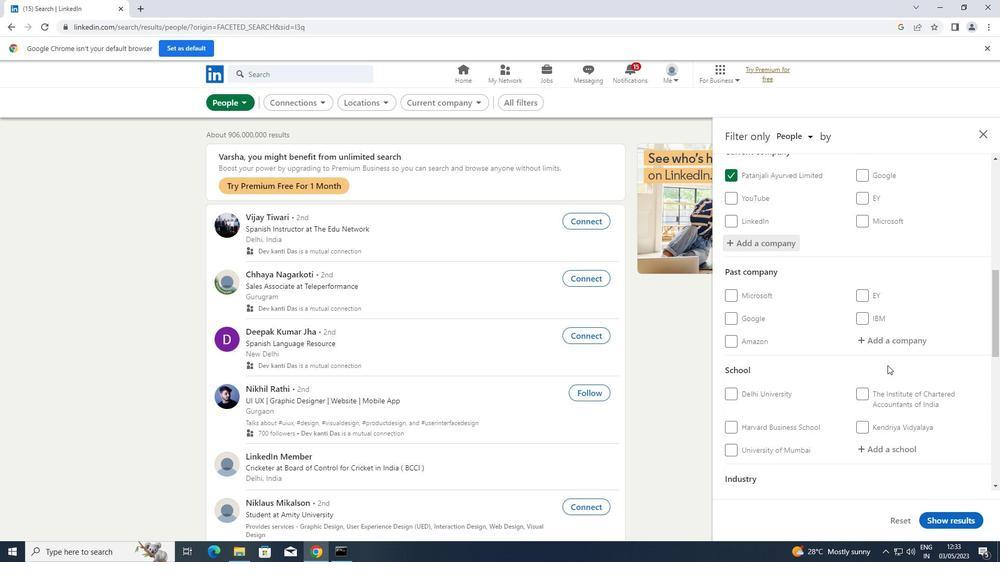 
Action: Mouse moved to (887, 397)
Screenshot: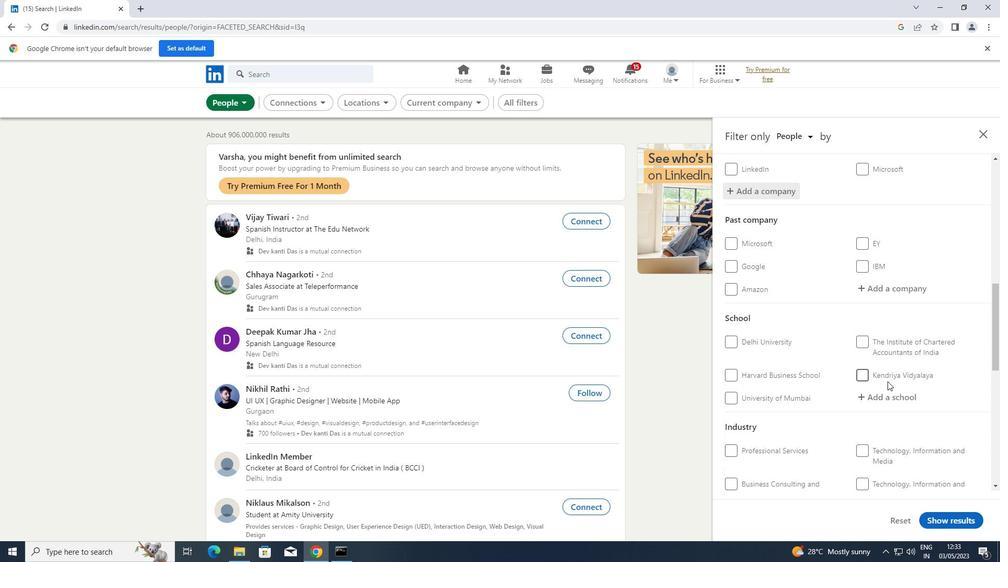 
Action: Mouse pressed left at (887, 397)
Screenshot: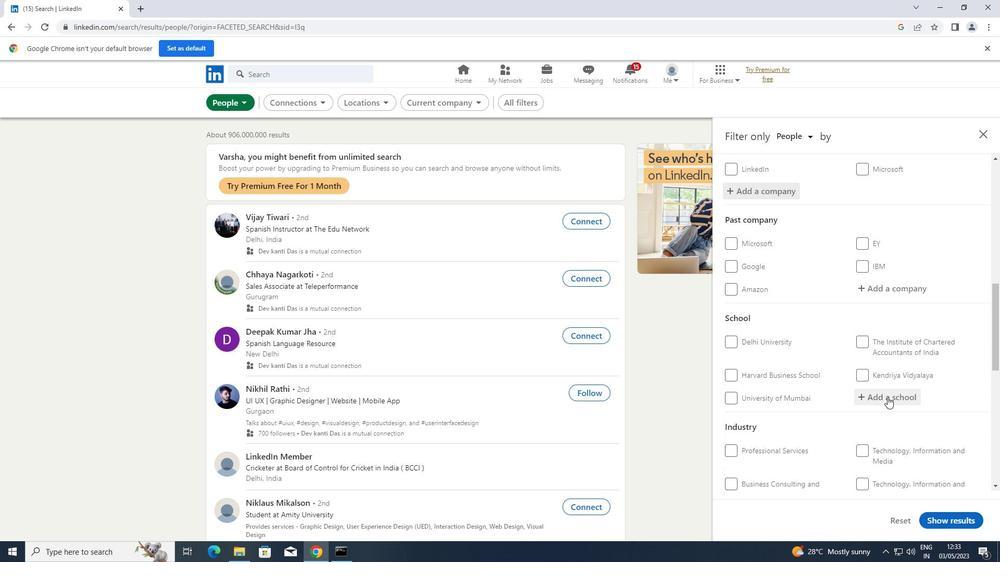 
Action: Key pressed <Key.shift>NIRMA
Screenshot: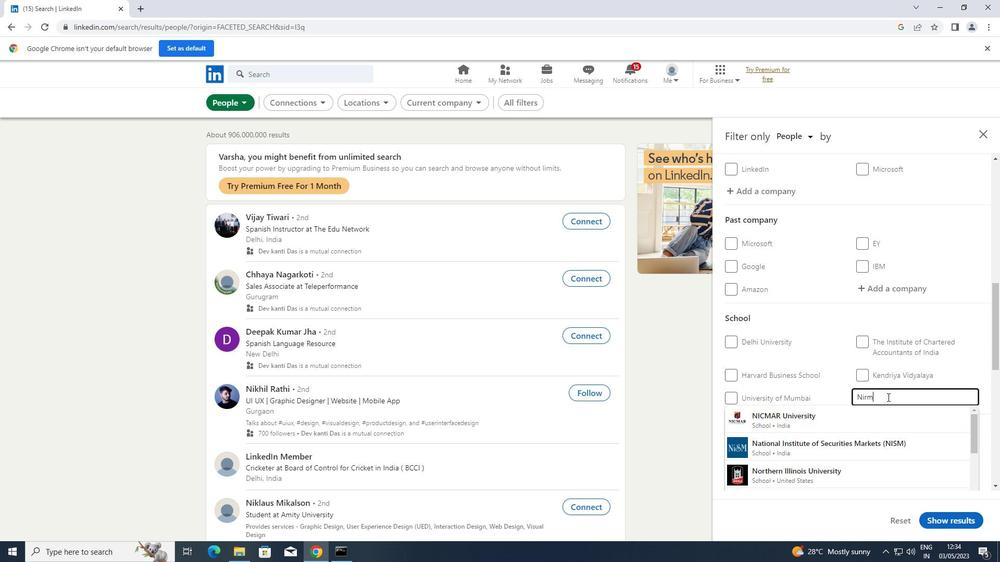 
Action: Mouse moved to (864, 415)
Screenshot: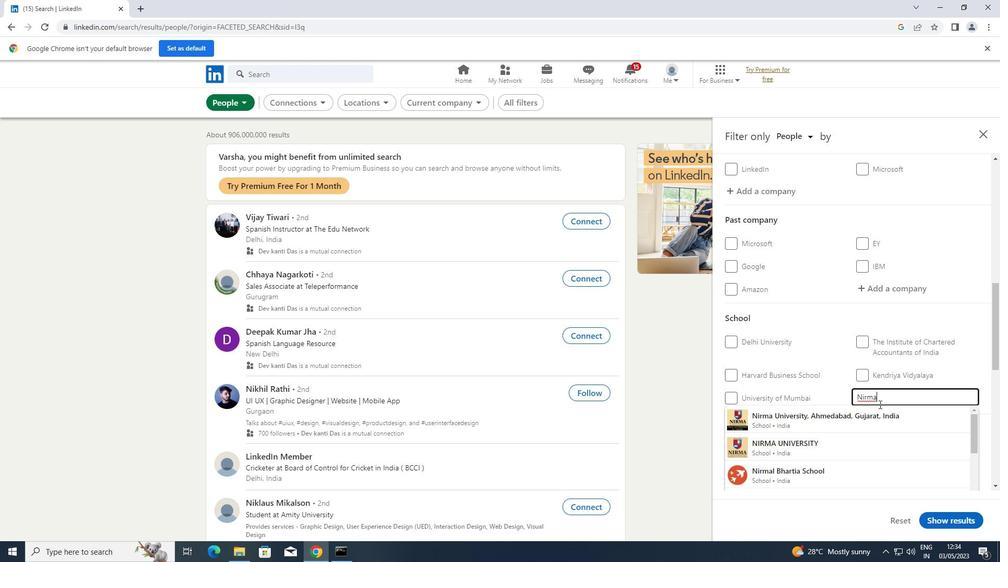 
Action: Mouse pressed left at (864, 415)
Screenshot: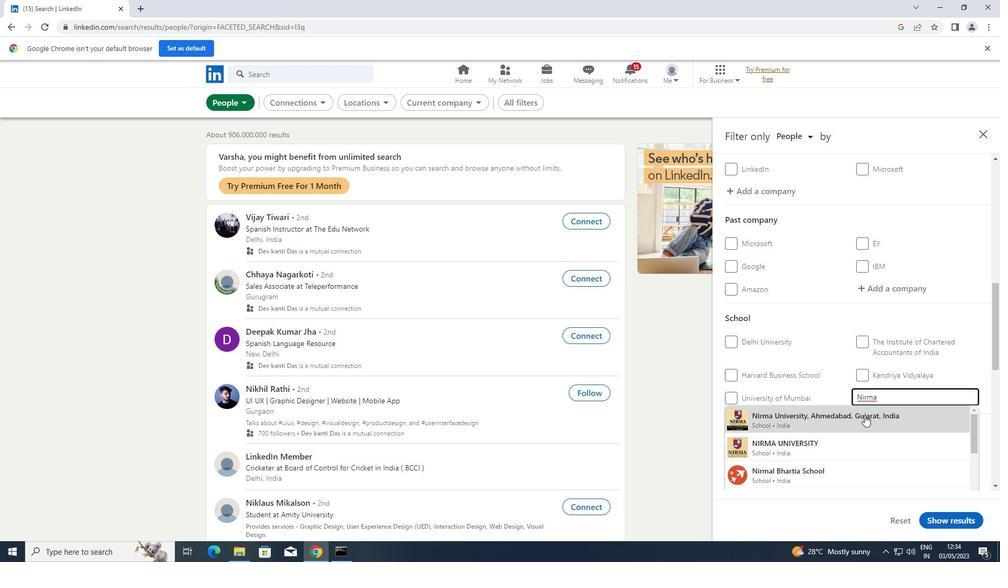 
Action: Mouse moved to (873, 389)
Screenshot: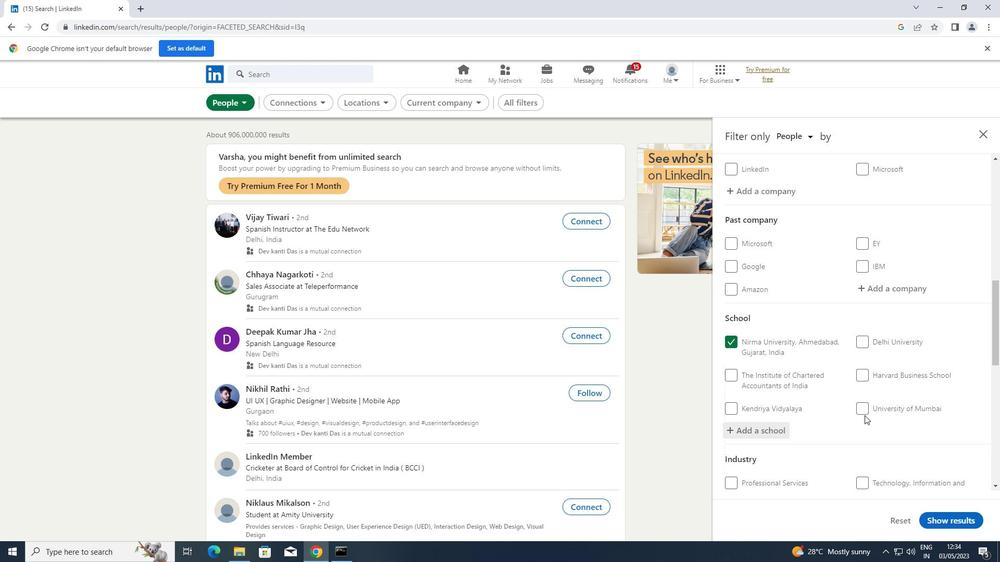 
Action: Mouse scrolled (873, 388) with delta (0, 0)
Screenshot: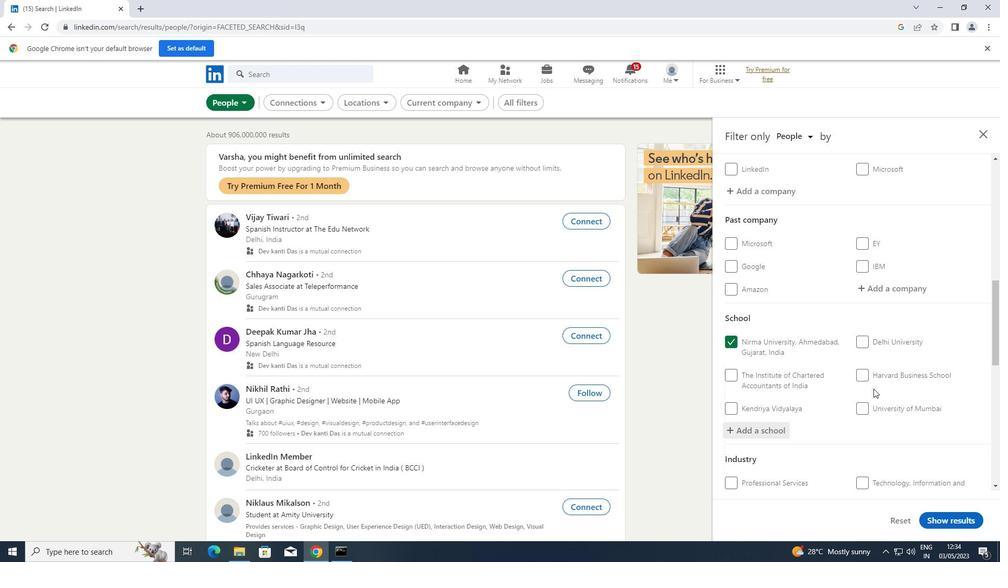 
Action: Mouse scrolled (873, 388) with delta (0, 0)
Screenshot: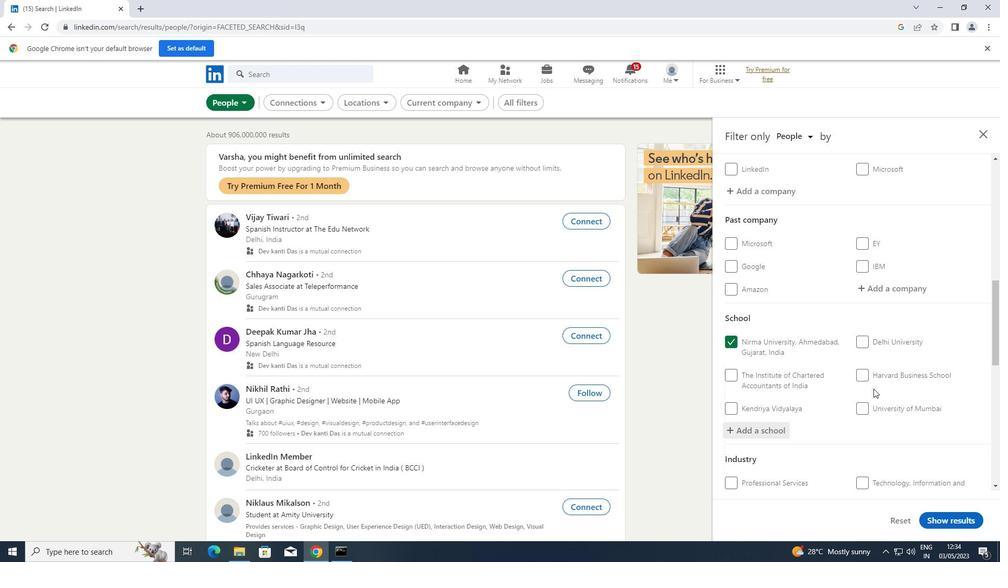 
Action: Mouse scrolled (873, 388) with delta (0, 0)
Screenshot: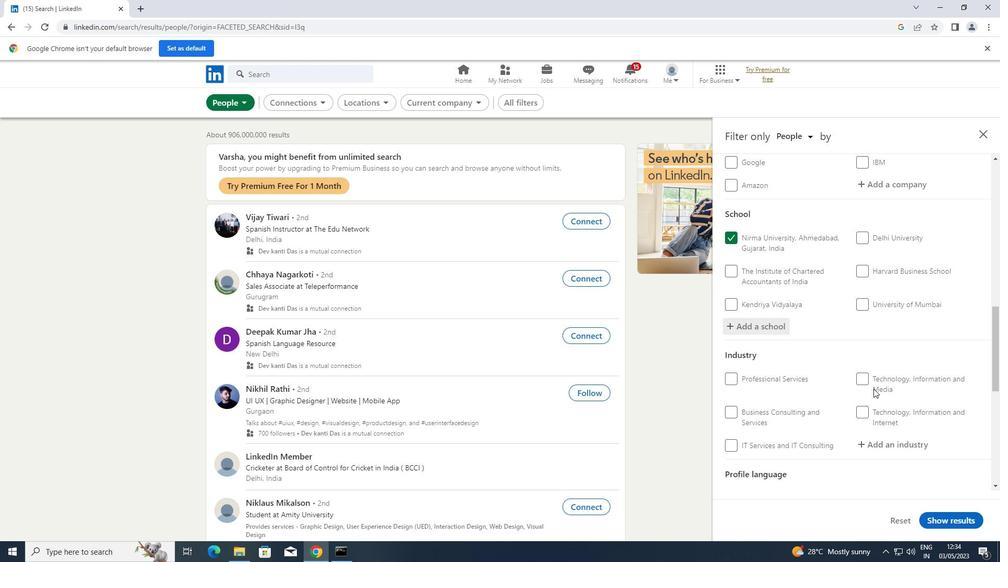 
Action: Mouse pressed left at (873, 389)
Screenshot: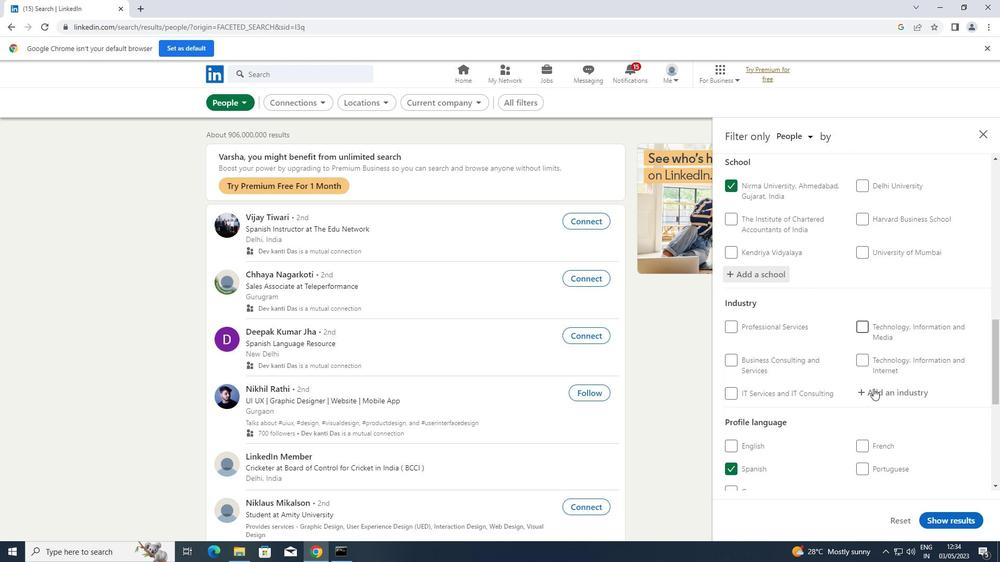 
Action: Key pressed <Key.shift>REPAIR
Screenshot: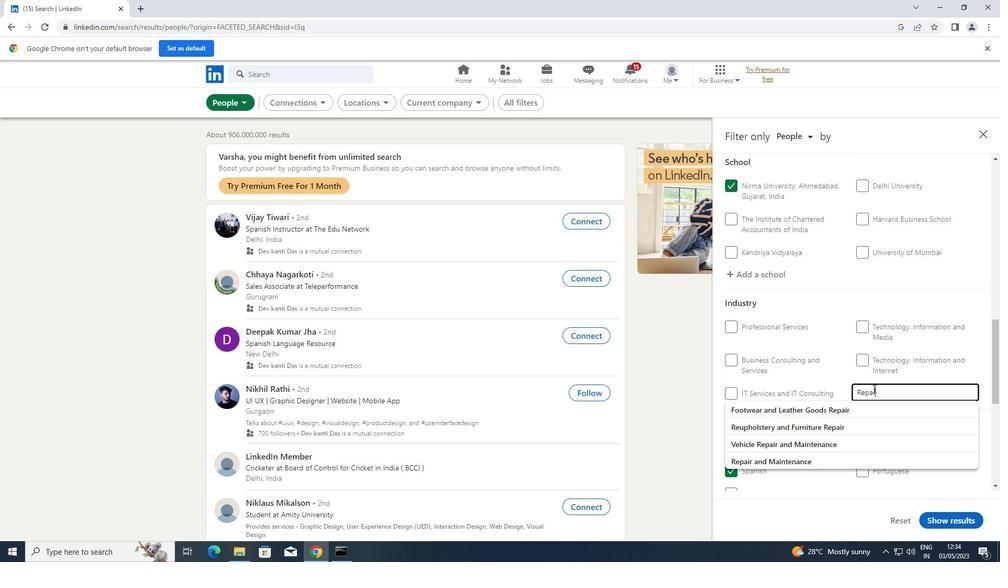 
Action: Mouse moved to (808, 455)
Screenshot: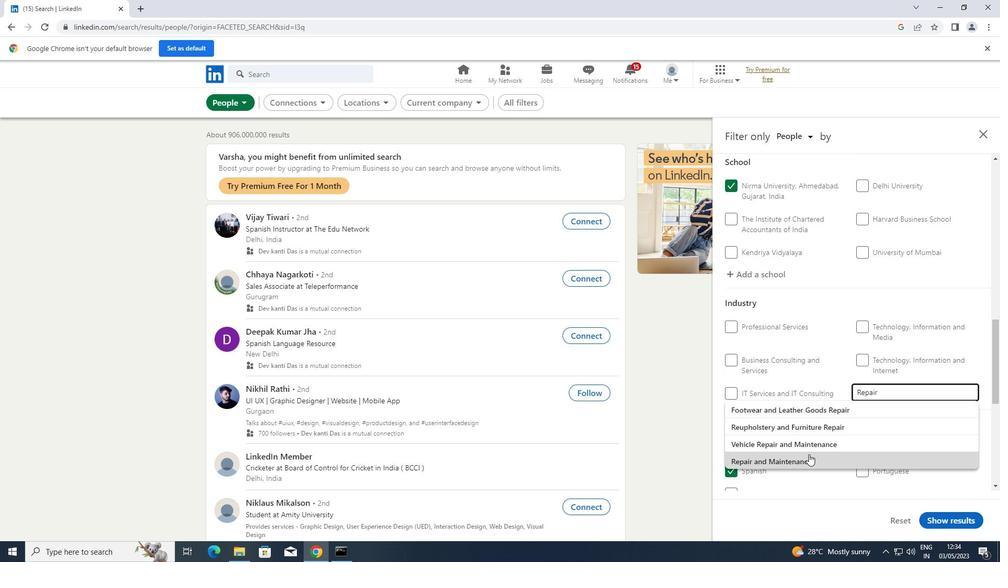 
Action: Mouse pressed left at (808, 455)
Screenshot: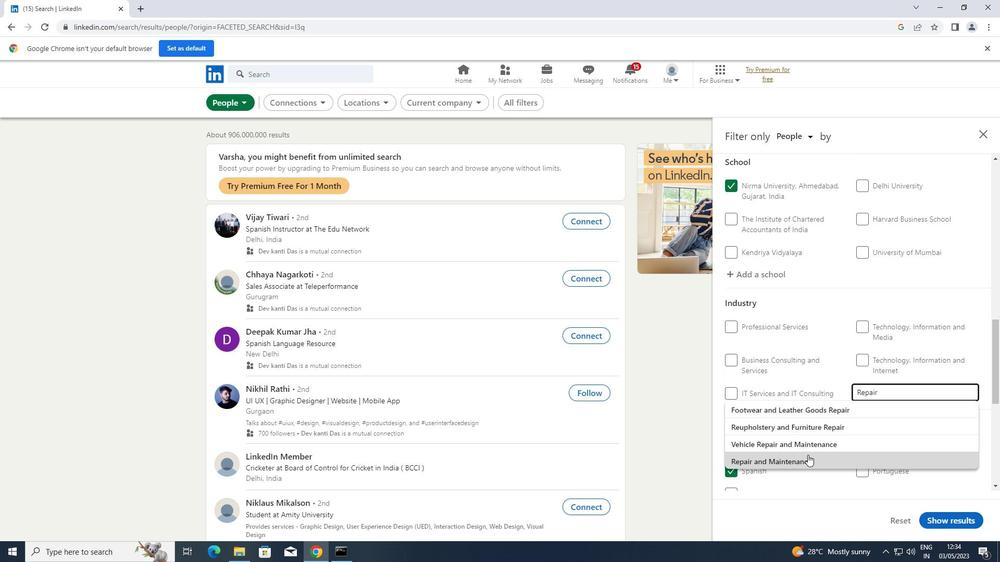 
Action: Mouse moved to (813, 435)
Screenshot: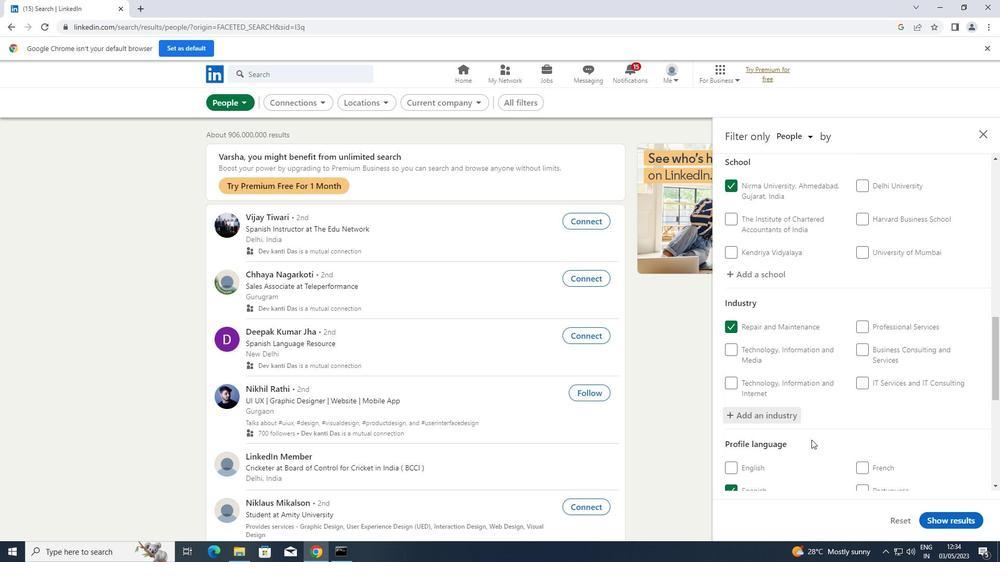 
Action: Mouse scrolled (813, 435) with delta (0, 0)
Screenshot: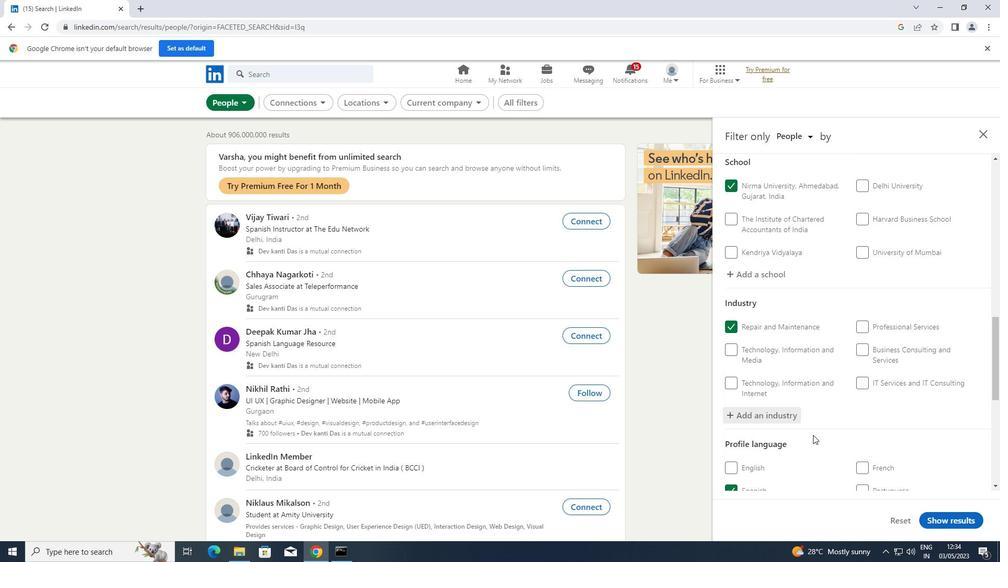 
Action: Mouse scrolled (813, 435) with delta (0, 0)
Screenshot: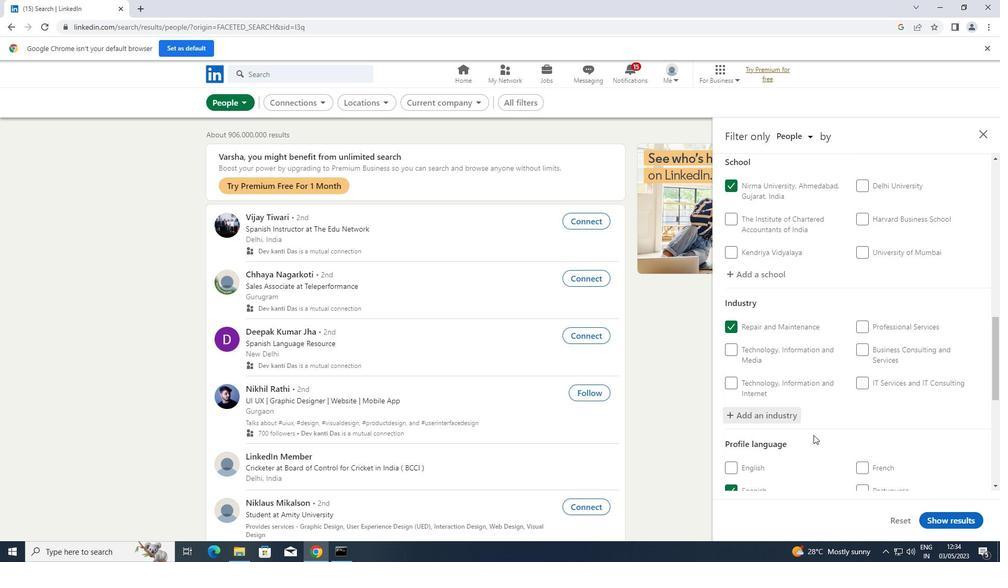 
Action: Mouse scrolled (813, 435) with delta (0, 0)
Screenshot: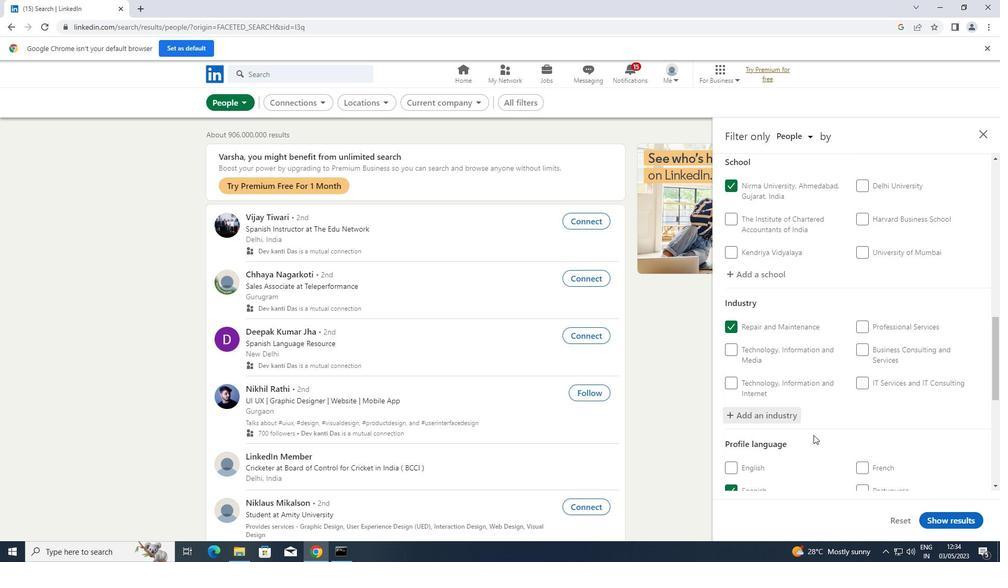 
Action: Mouse moved to (814, 434)
Screenshot: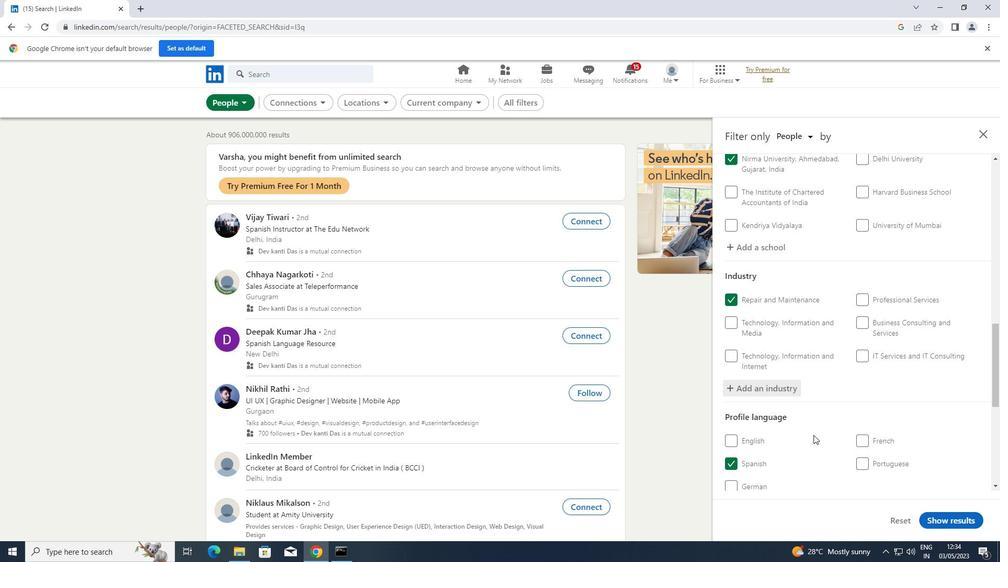 
Action: Mouse scrolled (814, 434) with delta (0, 0)
Screenshot: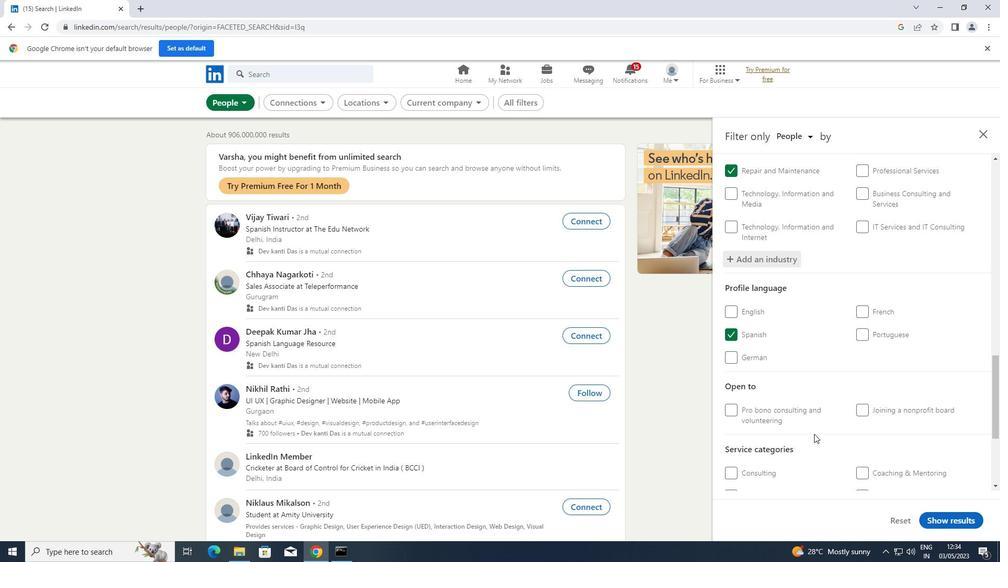 
Action: Mouse moved to (831, 386)
Screenshot: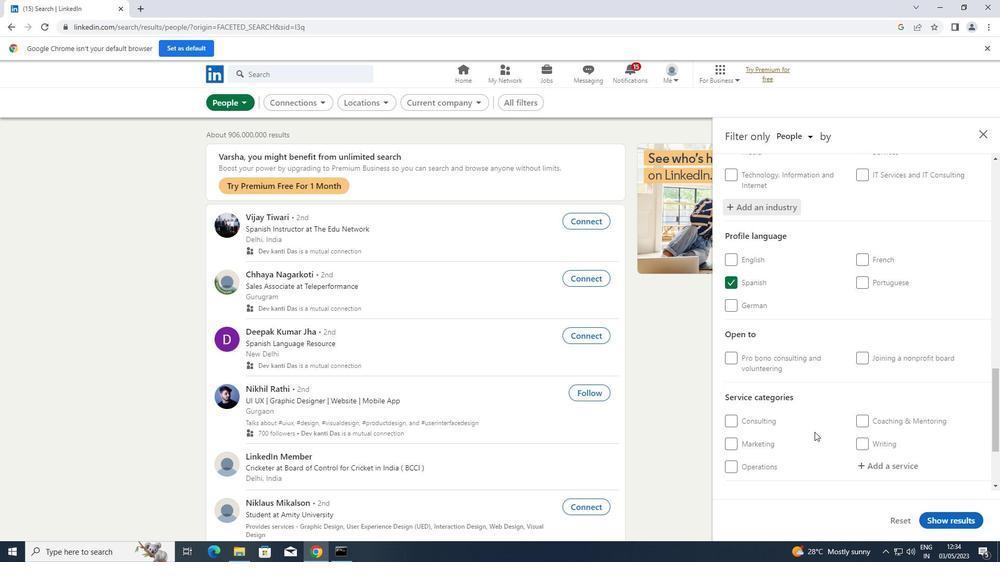 
Action: Mouse scrolled (831, 386) with delta (0, 0)
Screenshot: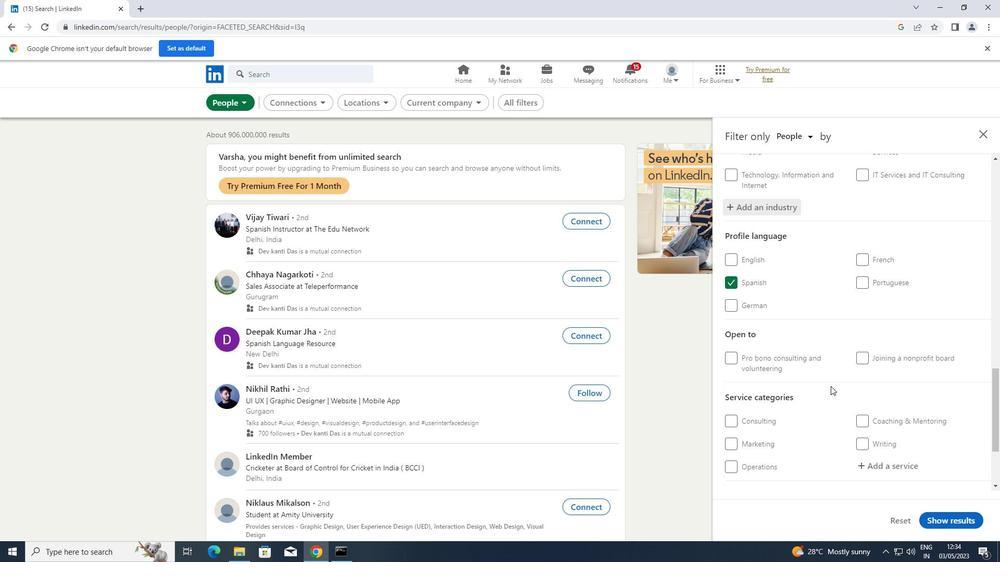 
Action: Mouse scrolled (831, 386) with delta (0, 0)
Screenshot: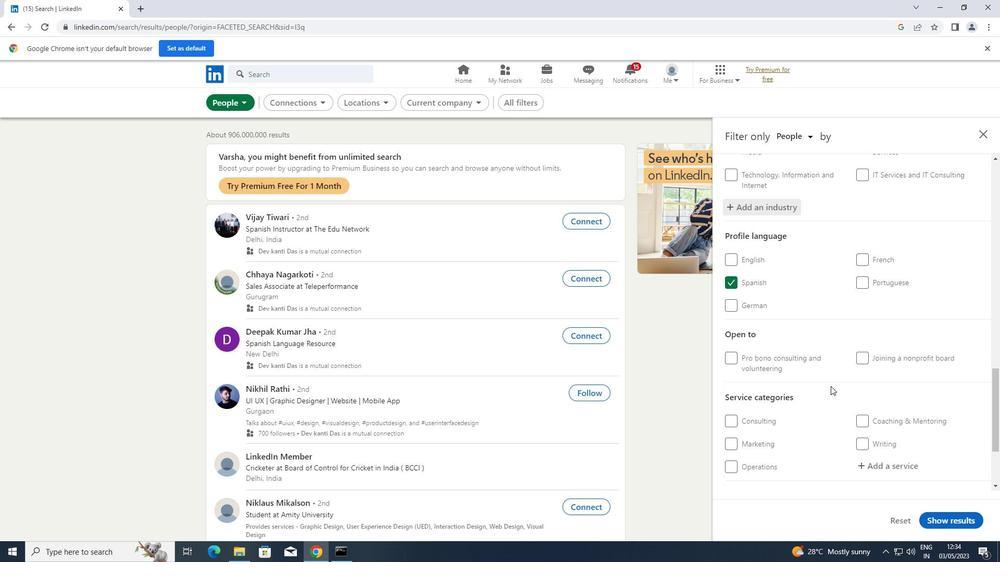 
Action: Mouse moved to (889, 359)
Screenshot: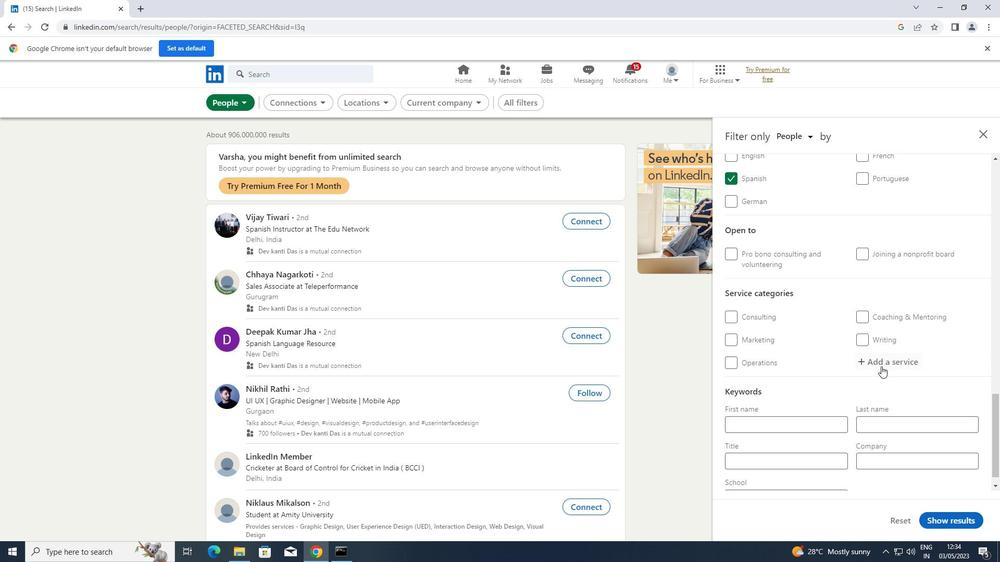 
Action: Mouse pressed left at (889, 359)
Screenshot: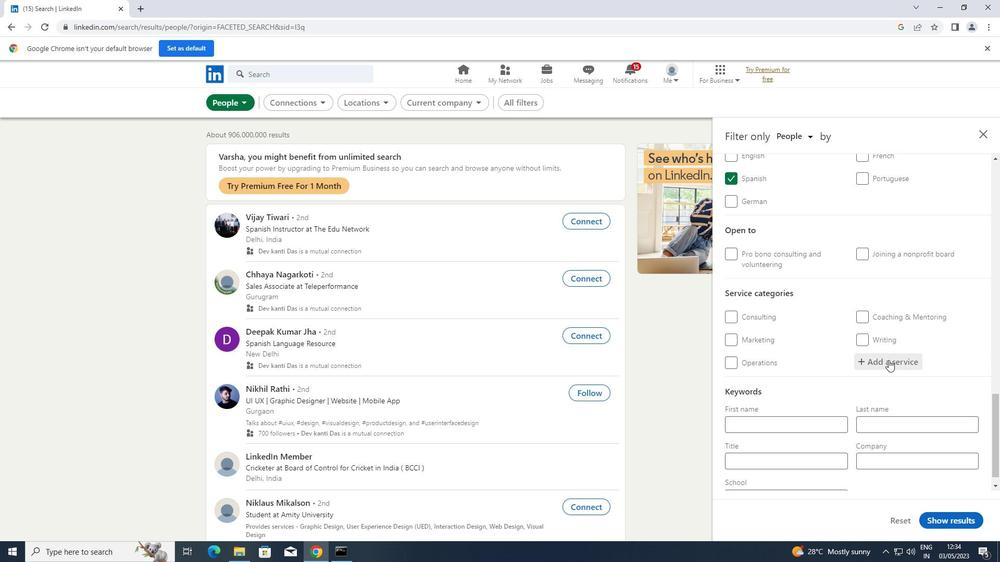 
Action: Key pressed <Key.shift>GHOSTW
Screenshot: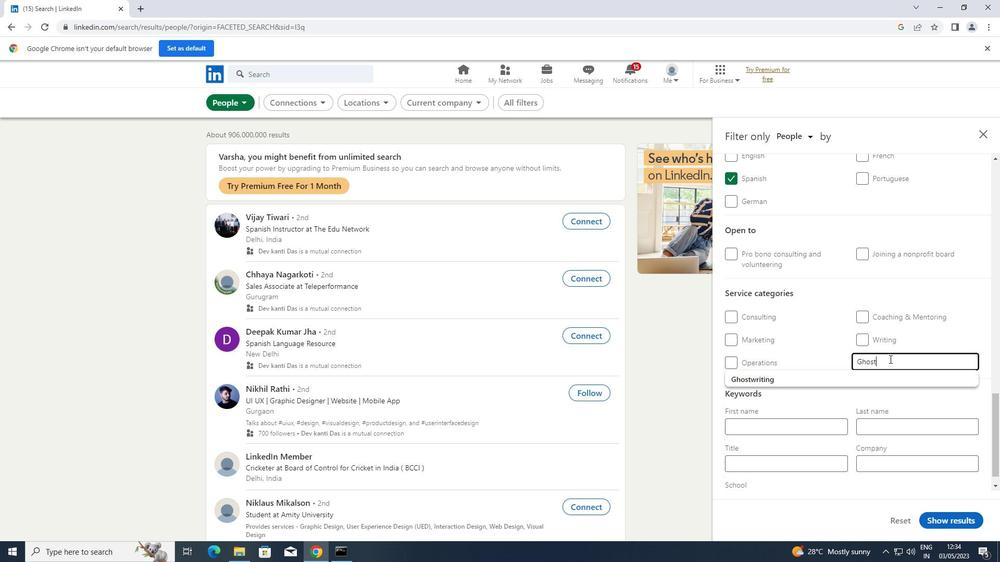 
Action: Mouse moved to (850, 377)
Screenshot: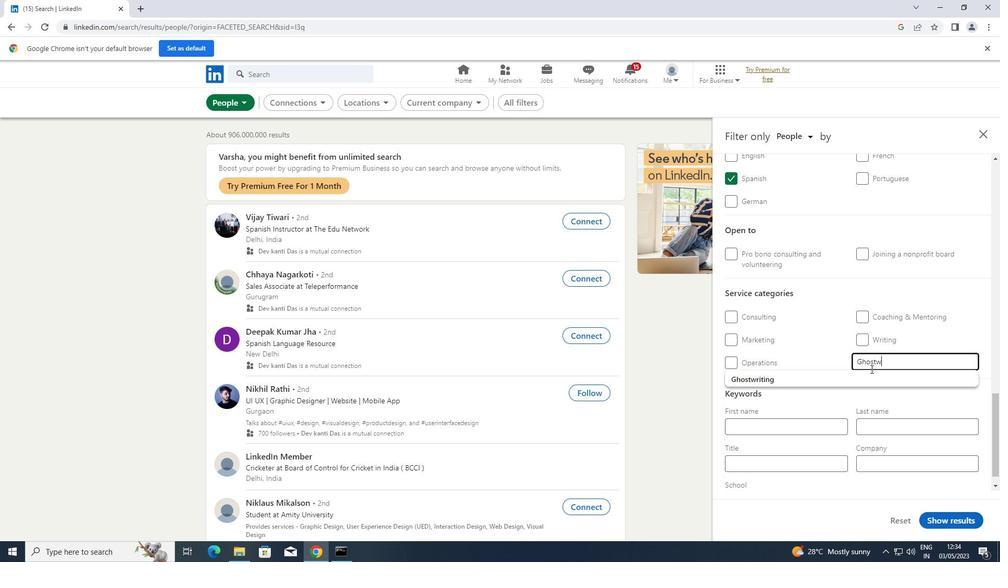 
Action: Mouse pressed left at (850, 377)
Screenshot: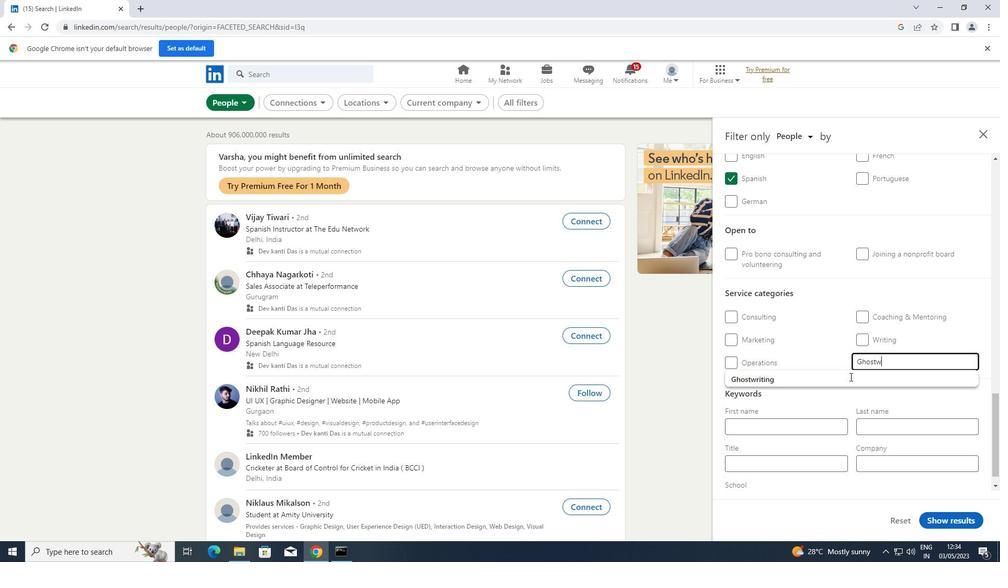 
Action: Mouse moved to (766, 380)
Screenshot: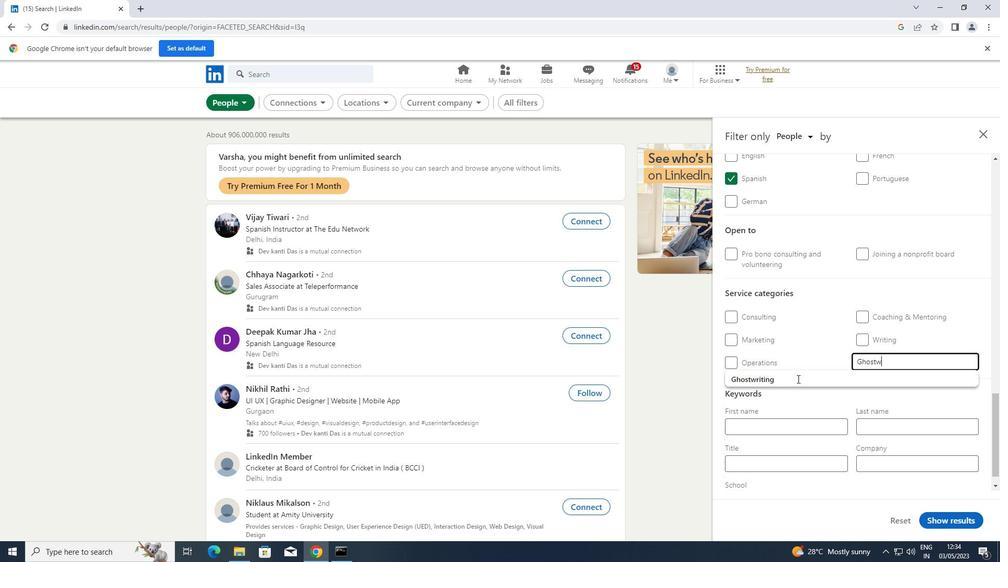 
Action: Mouse pressed left at (766, 380)
Screenshot: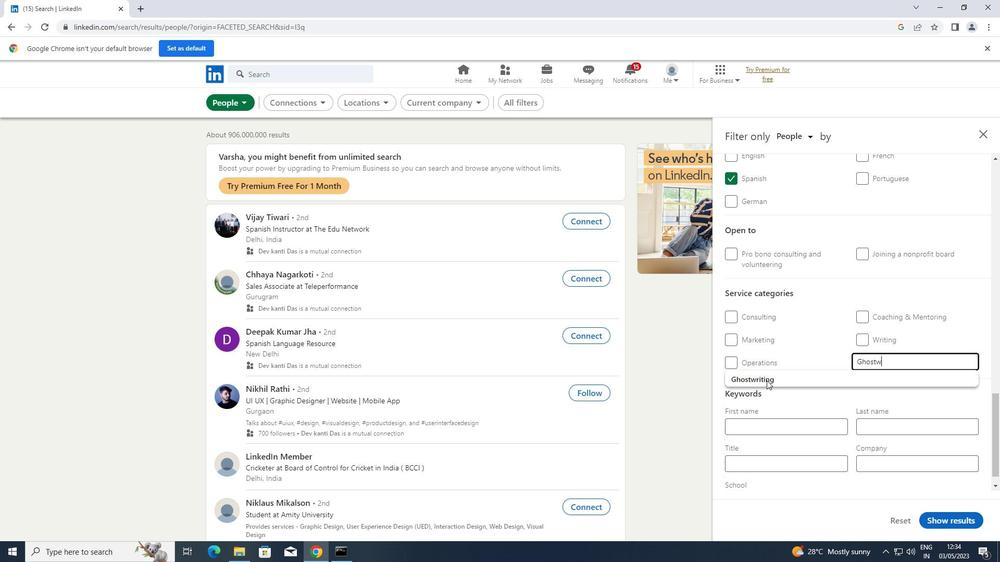 
Action: Mouse moved to (818, 360)
Screenshot: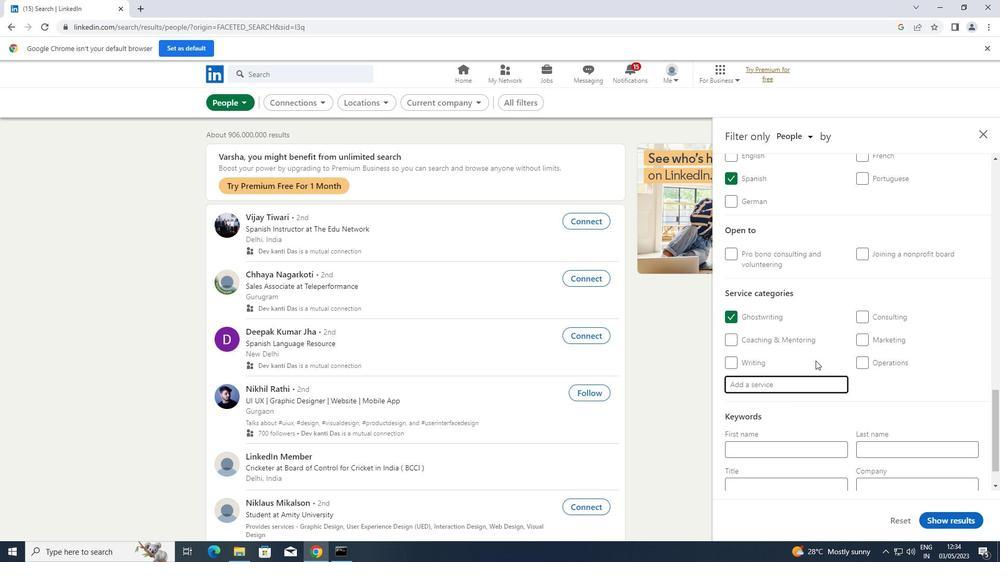 
Action: Mouse scrolled (818, 359) with delta (0, 0)
Screenshot: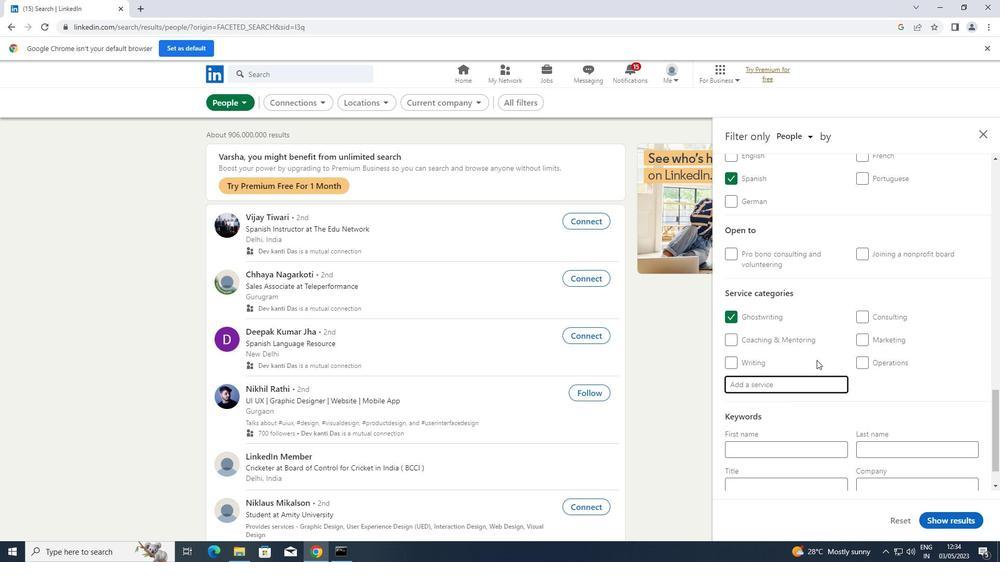 
Action: Mouse scrolled (818, 359) with delta (0, 0)
Screenshot: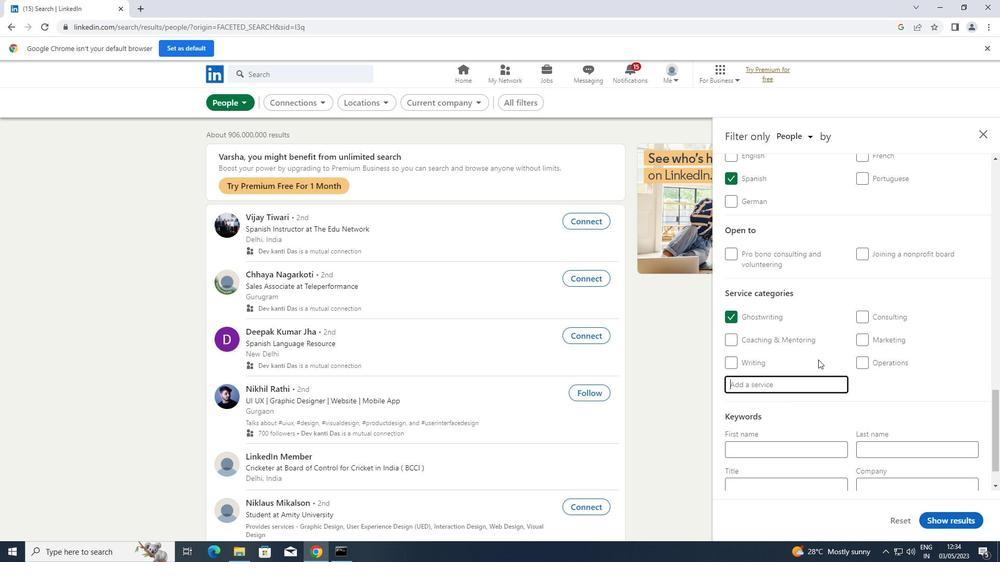 
Action: Mouse moved to (798, 446)
Screenshot: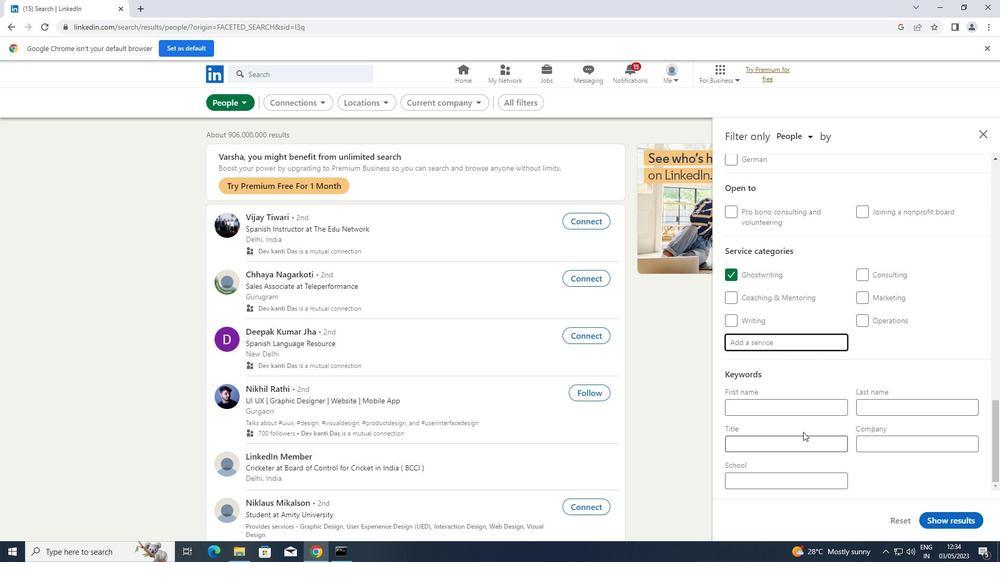 
Action: Mouse pressed left at (798, 446)
Screenshot: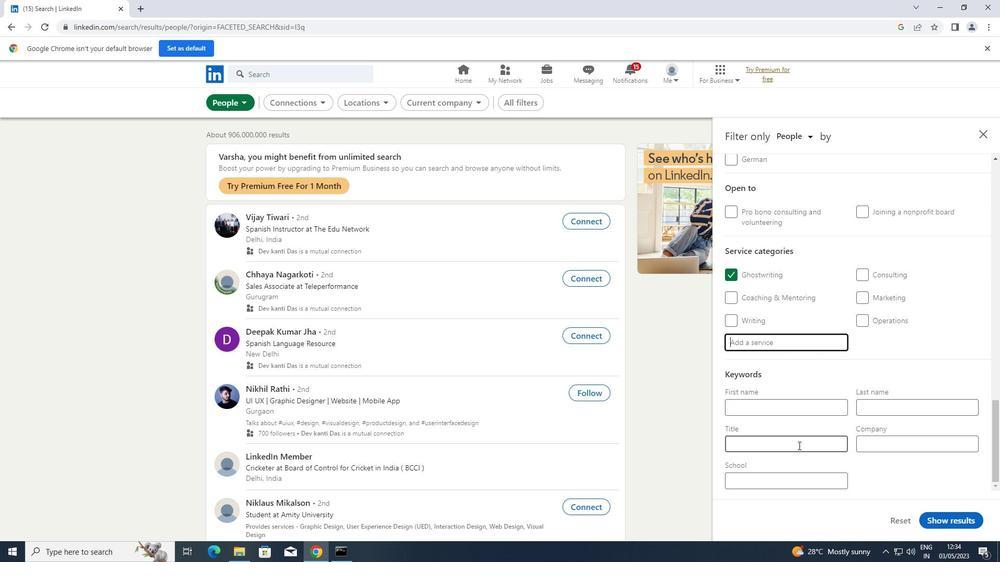 
Action: Mouse moved to (798, 446)
Screenshot: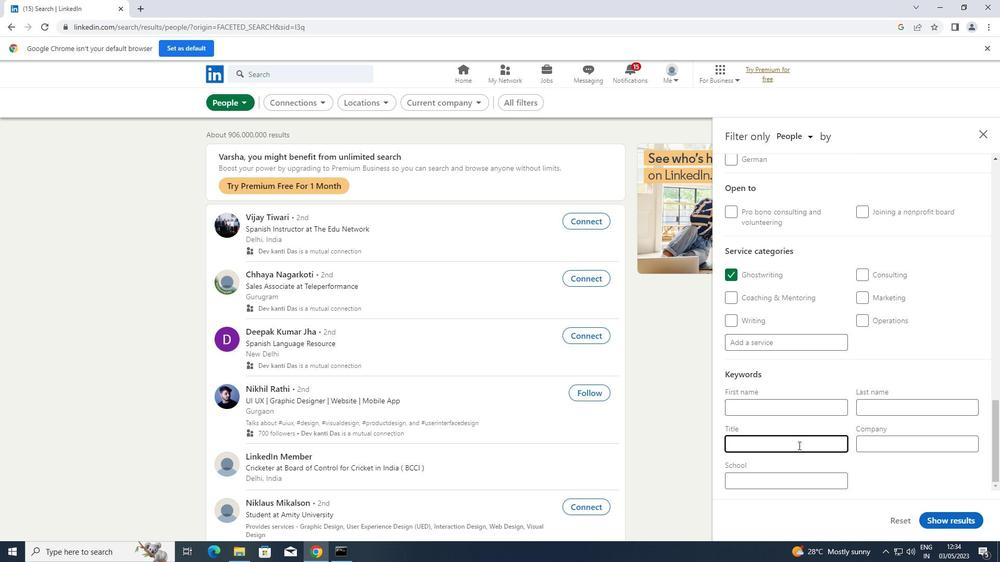 
Action: Key pressed <Key.shift>MARKETING<Key.space><Key.shift>STAFF
Screenshot: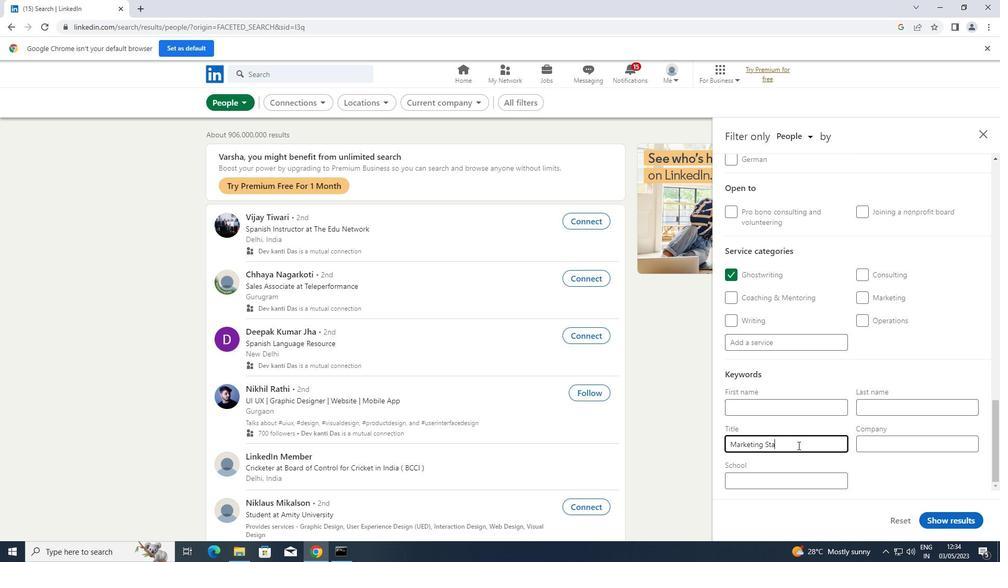 
Action: Mouse moved to (943, 526)
Screenshot: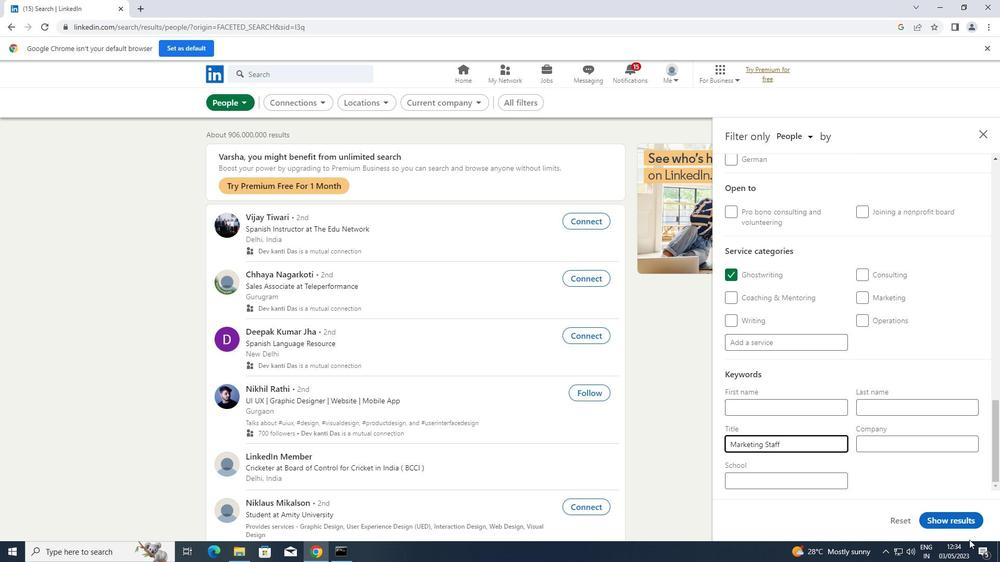 
Action: Mouse pressed left at (943, 526)
Screenshot: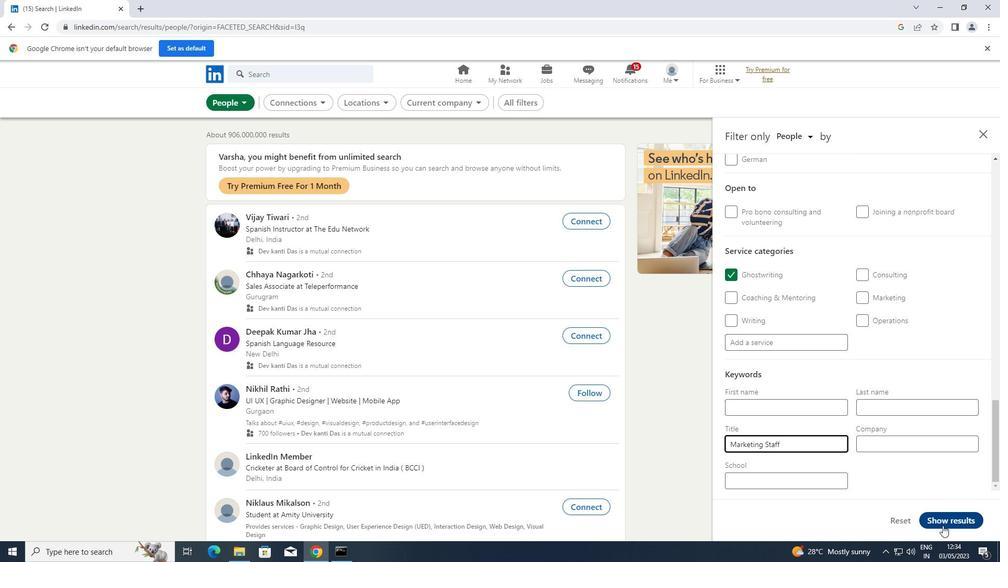 
